 Task: Look for space in Wolcott, United States from 10th July, 2023 to 15th July, 2023 for 7 adults in price range Rs.10000 to Rs.15000. Place can be entire place or shared room with 4 bedrooms having 7 beds and 4 bathrooms. Property type can be house, flat, guest house. Amenities needed are: wifi, TV, free parkinig on premises, gym, breakfast. Booking option can be shelf check-in. Required host language is English.
Action: Mouse moved to (413, 84)
Screenshot: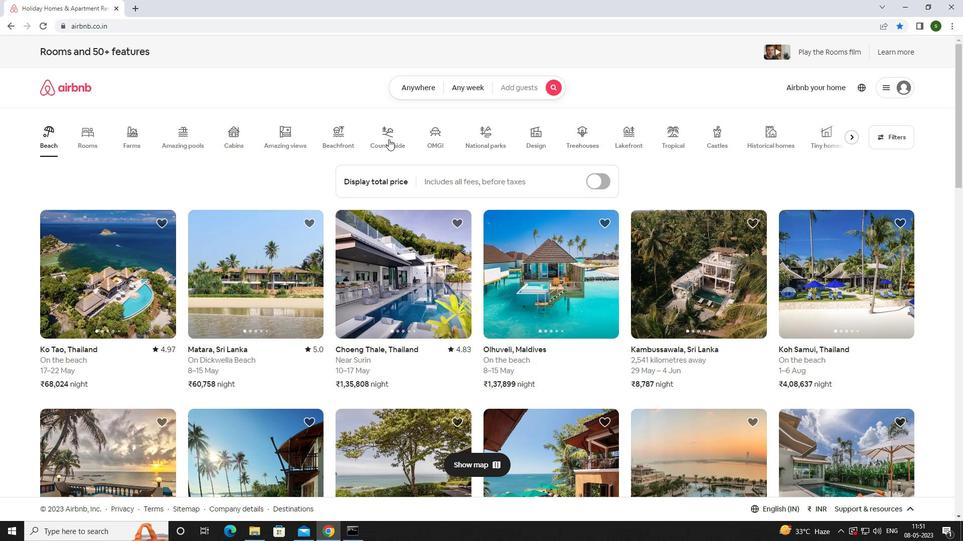 
Action: Mouse pressed left at (413, 84)
Screenshot: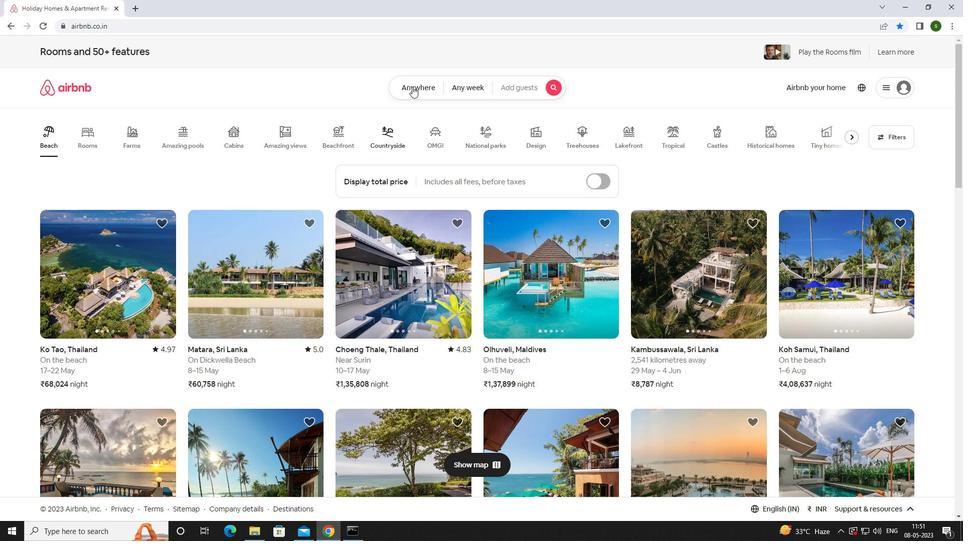 
Action: Mouse moved to (343, 126)
Screenshot: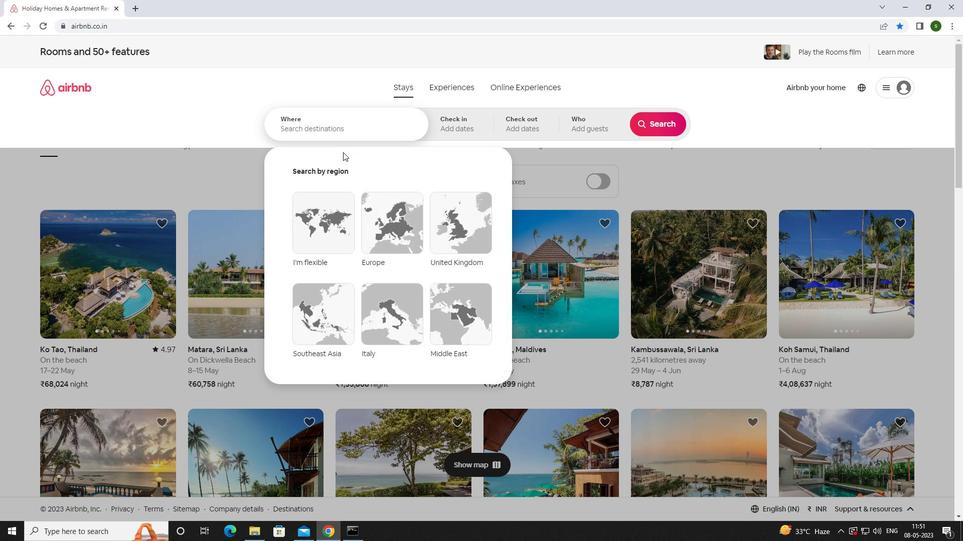 
Action: Mouse pressed left at (343, 126)
Screenshot: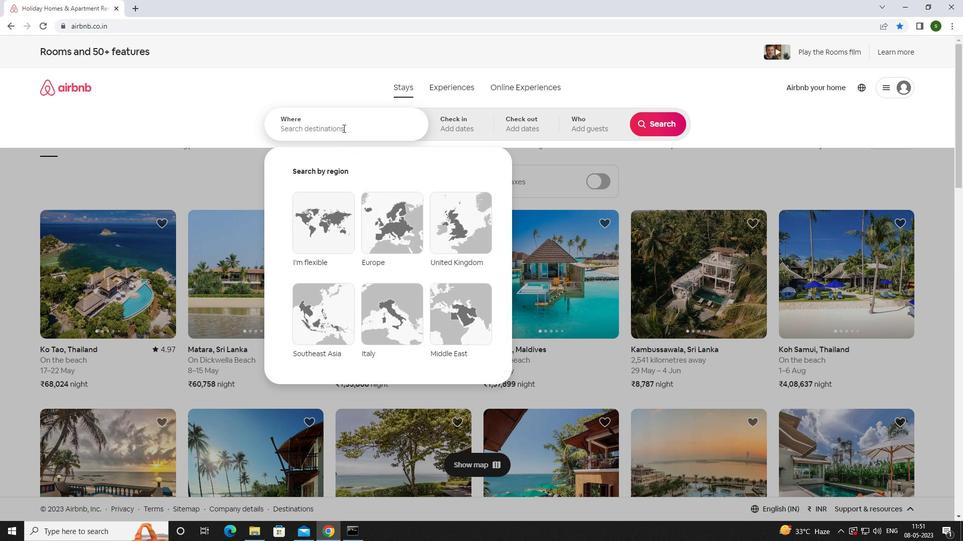 
Action: Mouse moved to (342, 126)
Screenshot: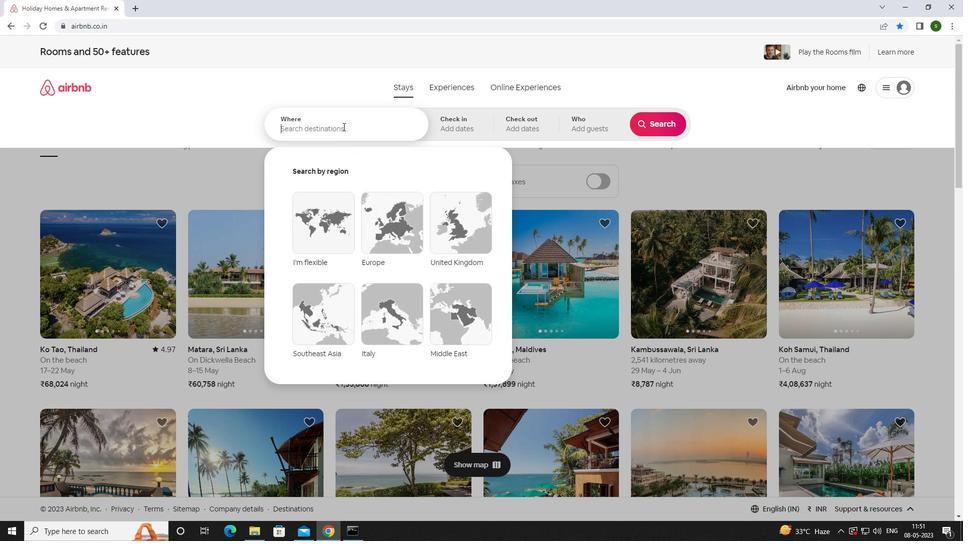
Action: Key pressed <Key.caps_lock>w<Key.caps_lock>olcott,<Key.space><Key.caps_lock>u<Key.caps_lock>nited<Key.space><Key.caps_lock>s<Key.caps_lock>tates<Key.enter>
Screenshot: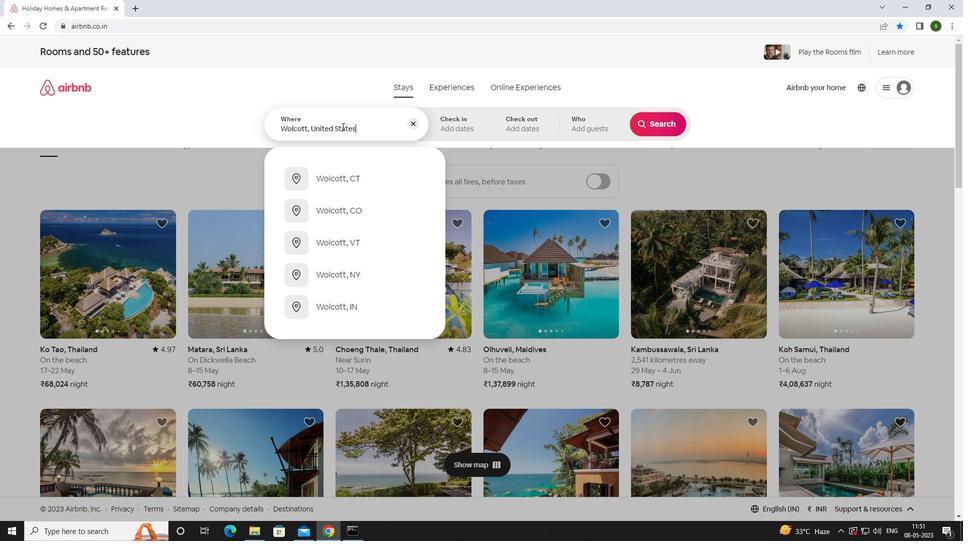 
Action: Mouse moved to (659, 203)
Screenshot: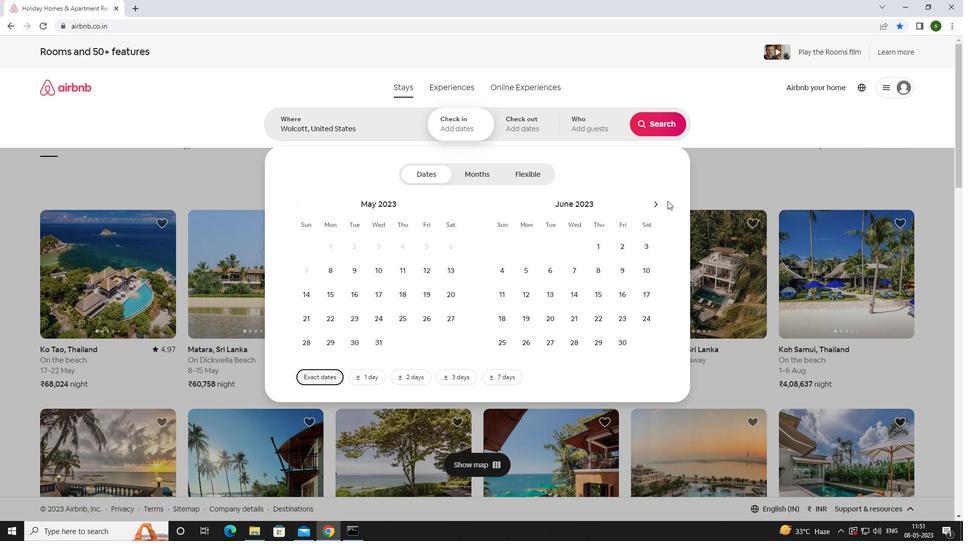 
Action: Mouse pressed left at (659, 203)
Screenshot: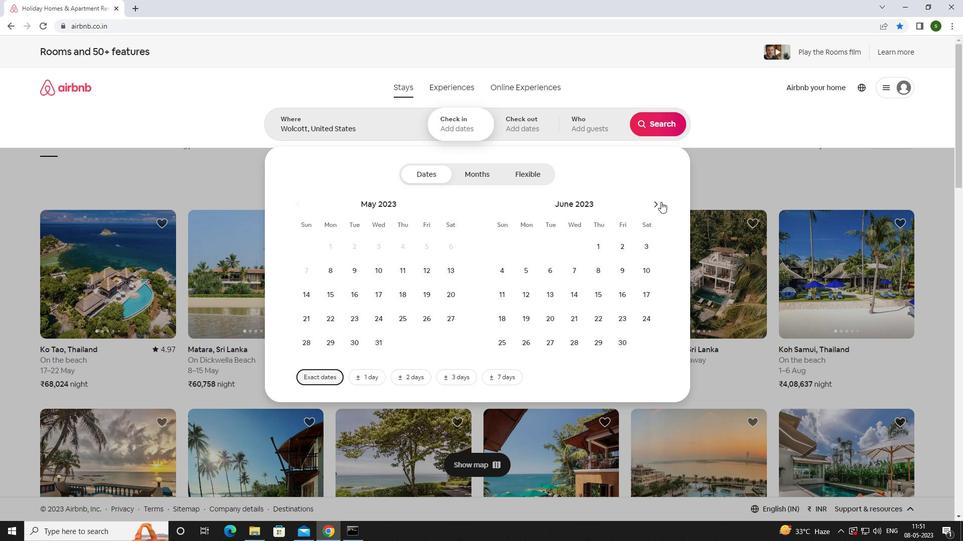 
Action: Mouse moved to (533, 294)
Screenshot: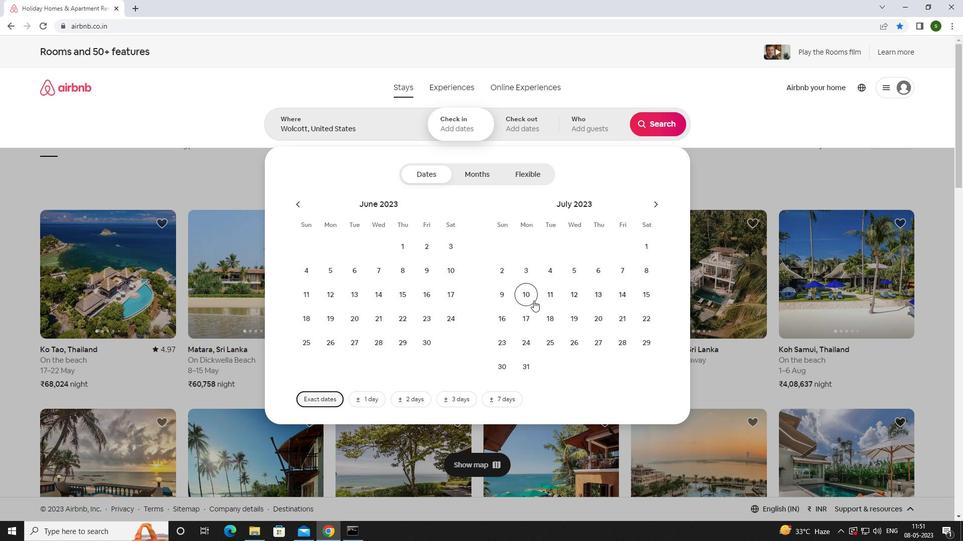 
Action: Mouse pressed left at (533, 294)
Screenshot: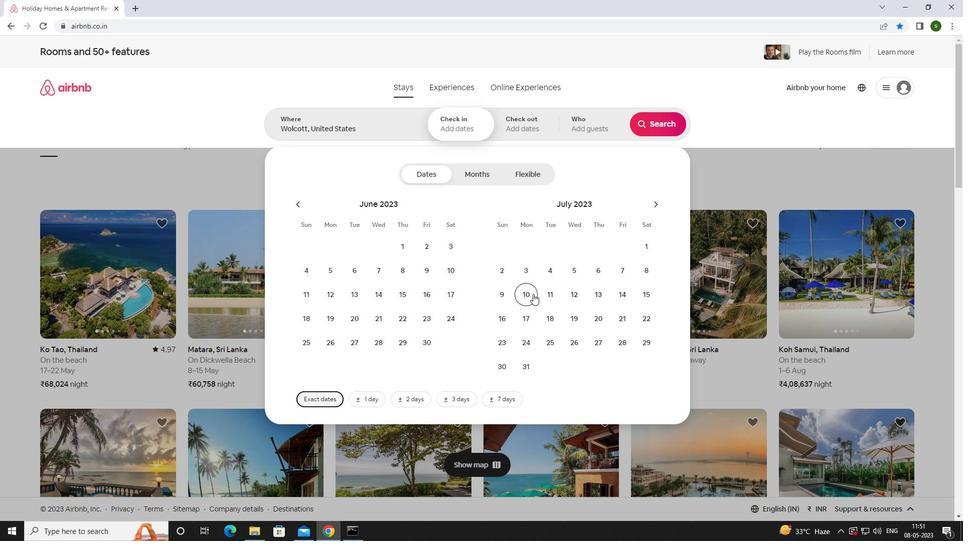 
Action: Mouse moved to (648, 296)
Screenshot: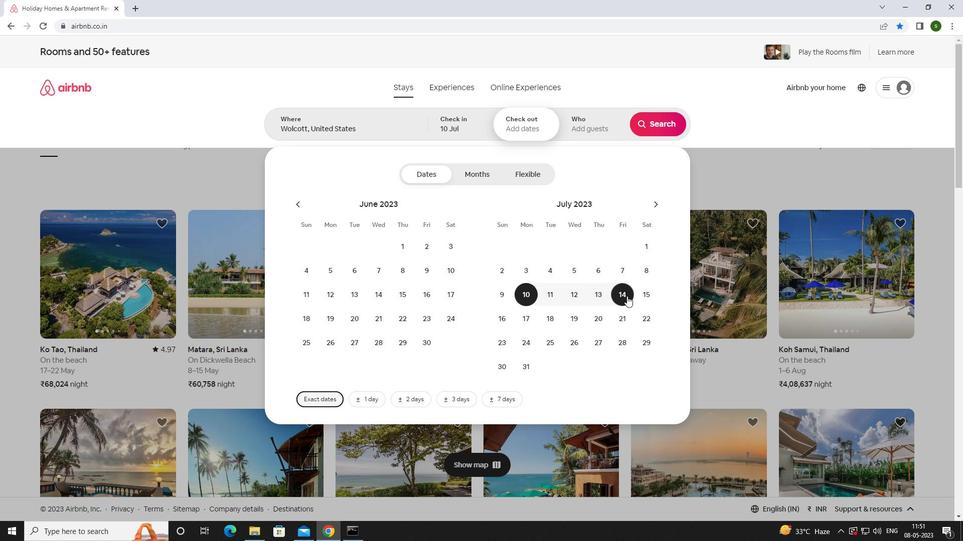 
Action: Mouse pressed left at (648, 296)
Screenshot: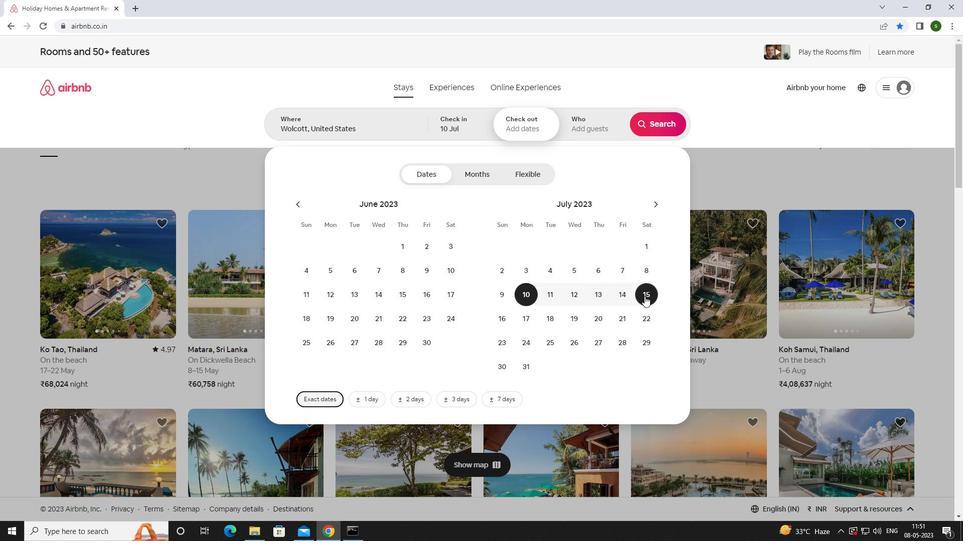 
Action: Mouse moved to (601, 131)
Screenshot: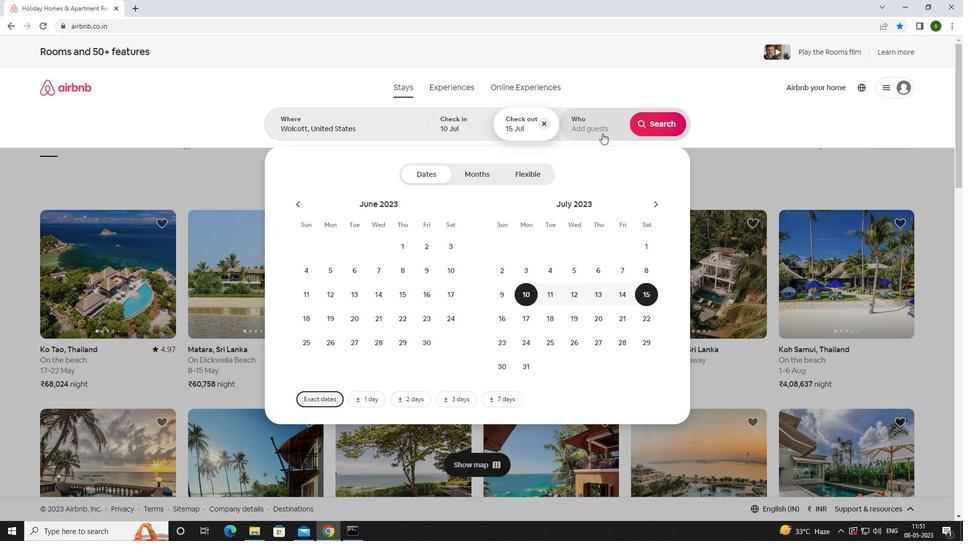 
Action: Mouse pressed left at (601, 131)
Screenshot: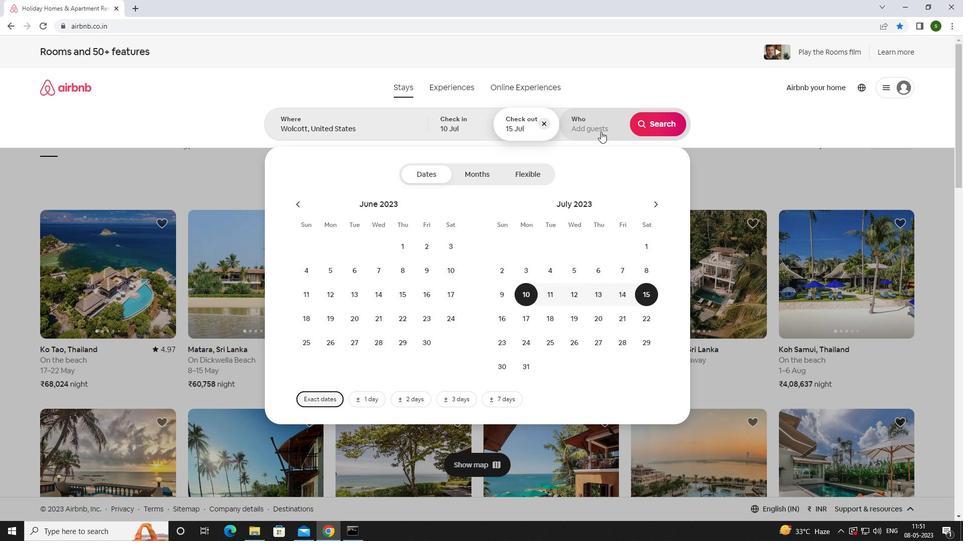 
Action: Mouse moved to (660, 176)
Screenshot: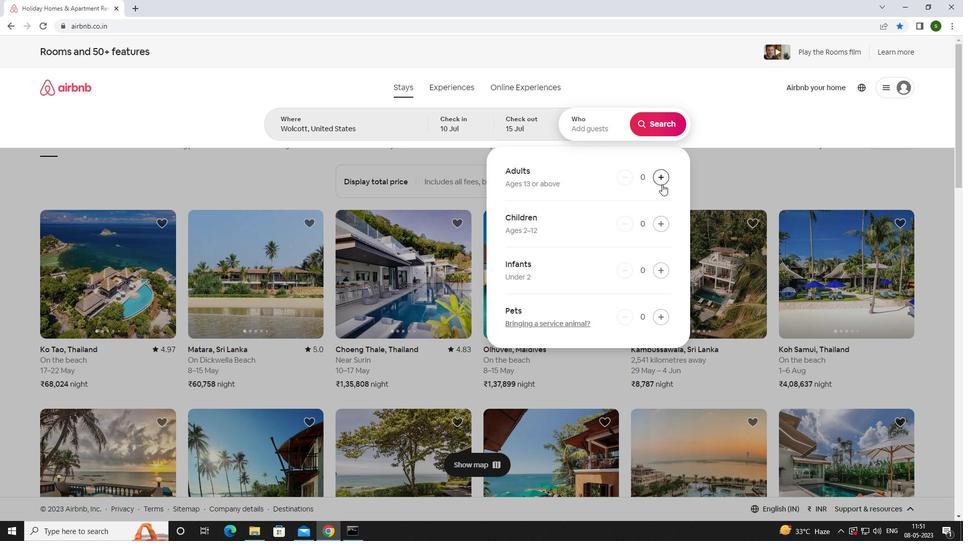 
Action: Mouse pressed left at (660, 176)
Screenshot: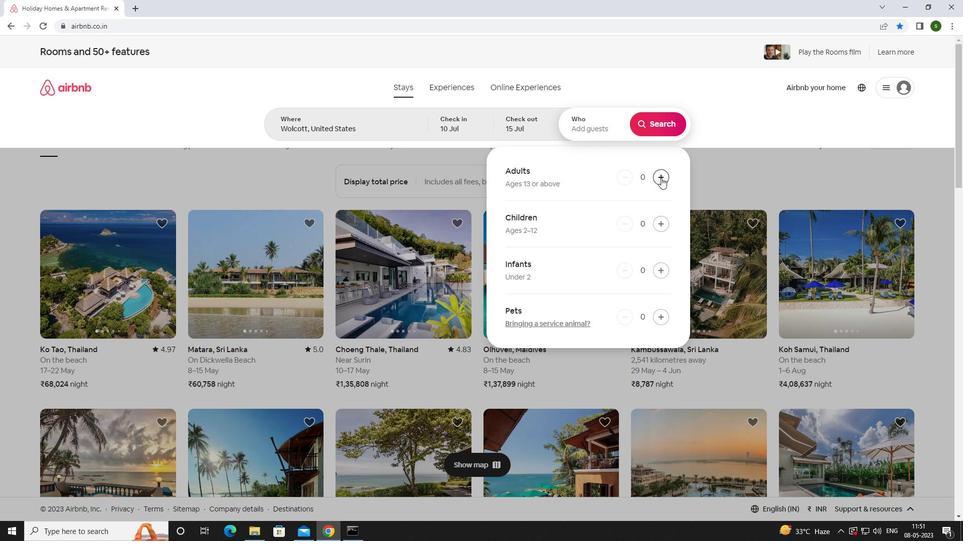 
Action: Mouse moved to (660, 175)
Screenshot: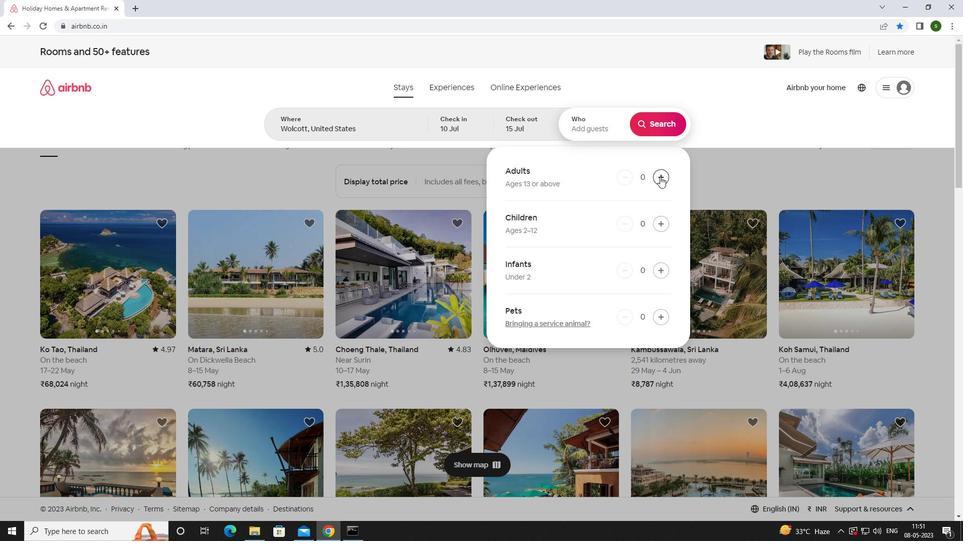 
Action: Mouse pressed left at (660, 175)
Screenshot: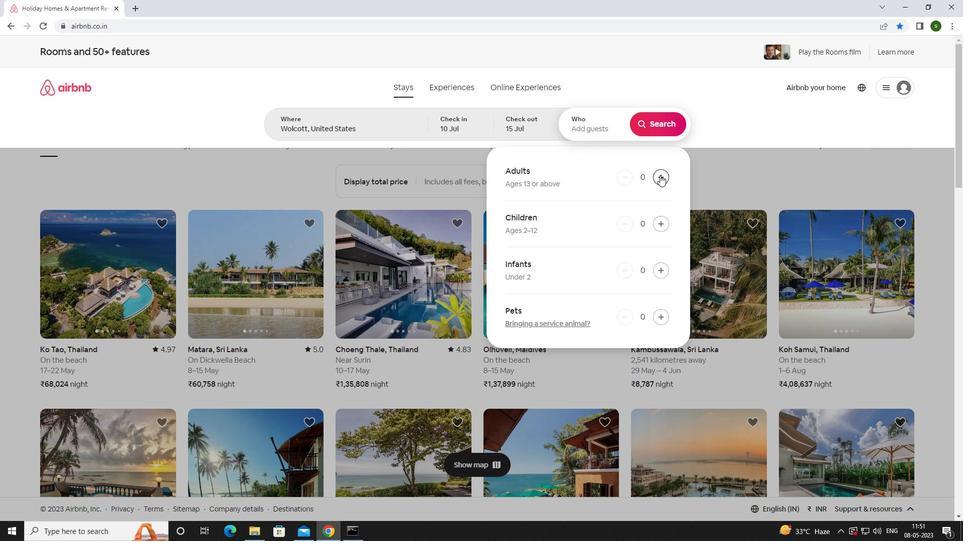 
Action: Mouse pressed left at (660, 175)
Screenshot: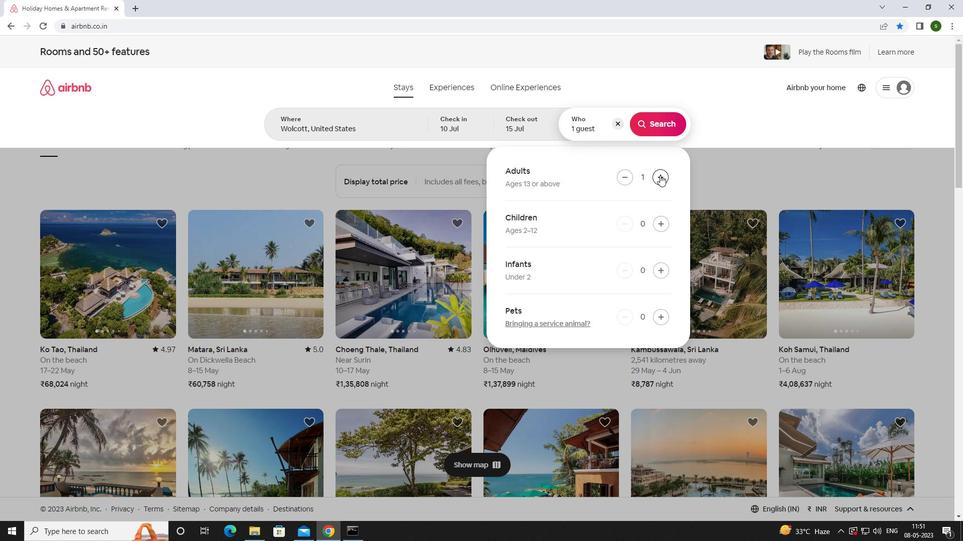 
Action: Mouse pressed left at (660, 175)
Screenshot: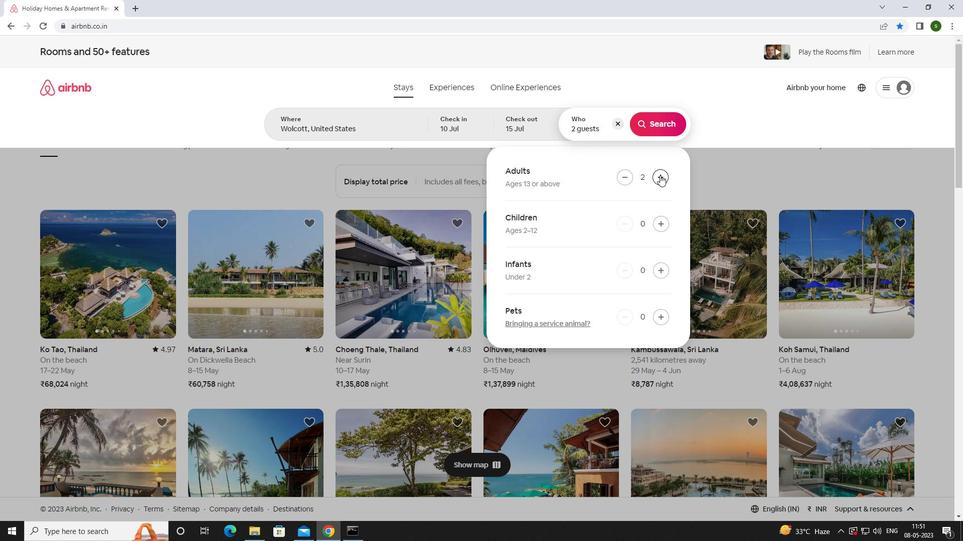 
Action: Mouse pressed left at (660, 175)
Screenshot: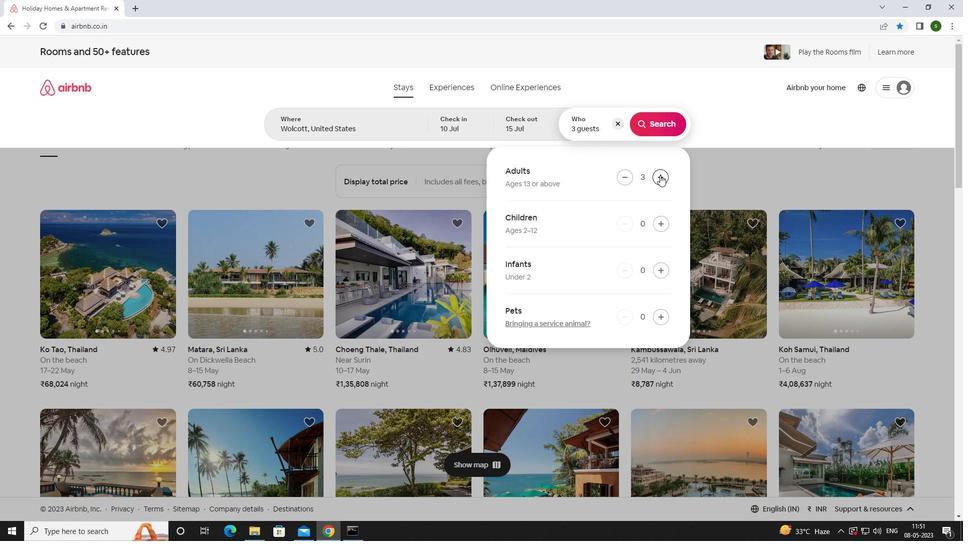 
Action: Mouse pressed left at (660, 175)
Screenshot: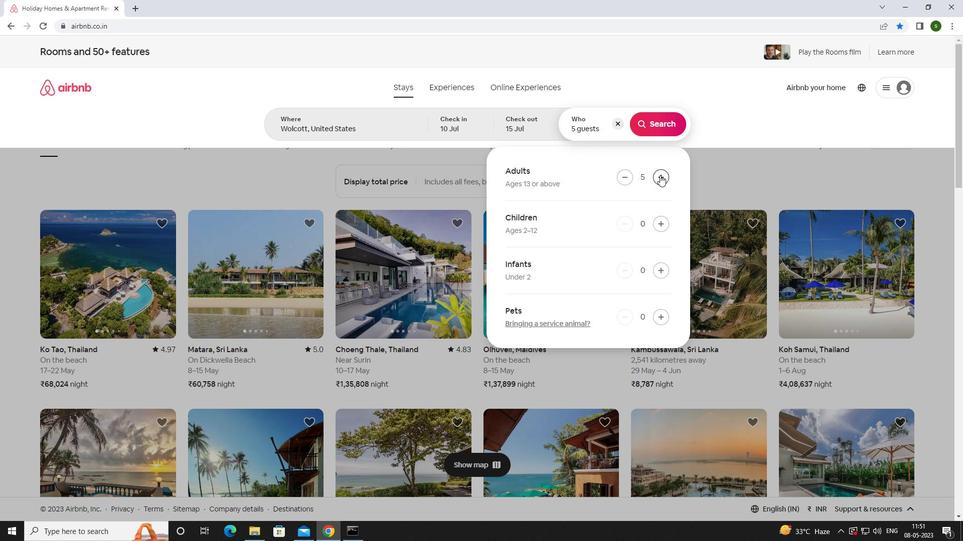 
Action: Mouse pressed left at (660, 175)
Screenshot: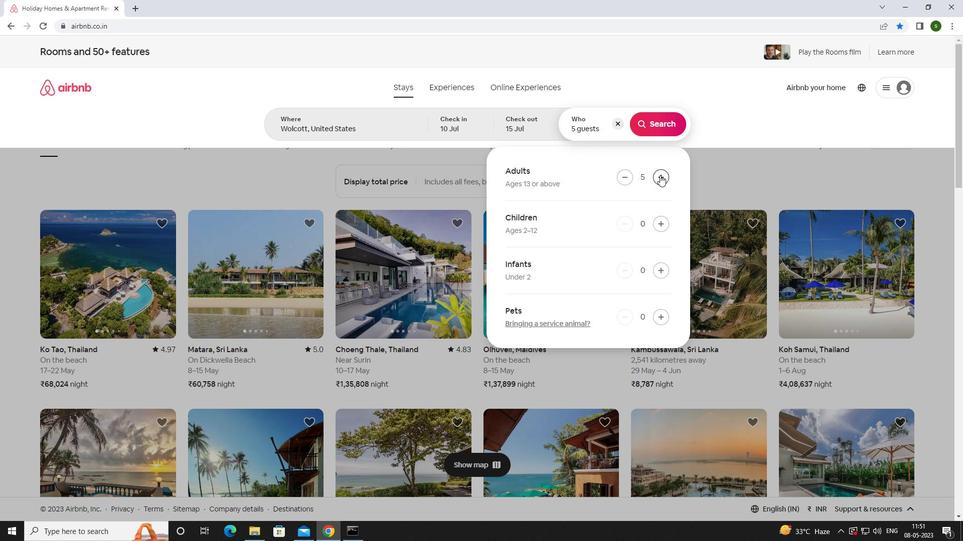 
Action: Mouse moved to (652, 124)
Screenshot: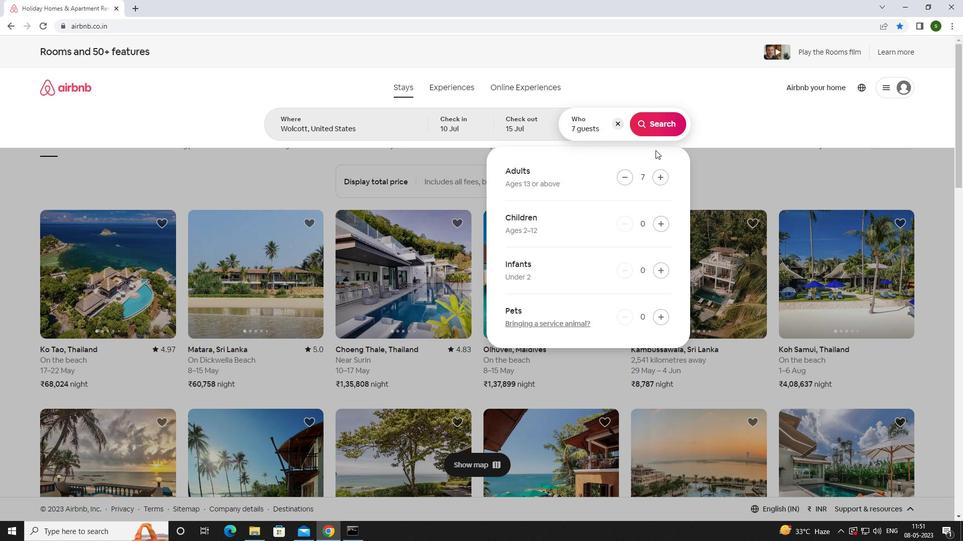 
Action: Mouse pressed left at (652, 124)
Screenshot: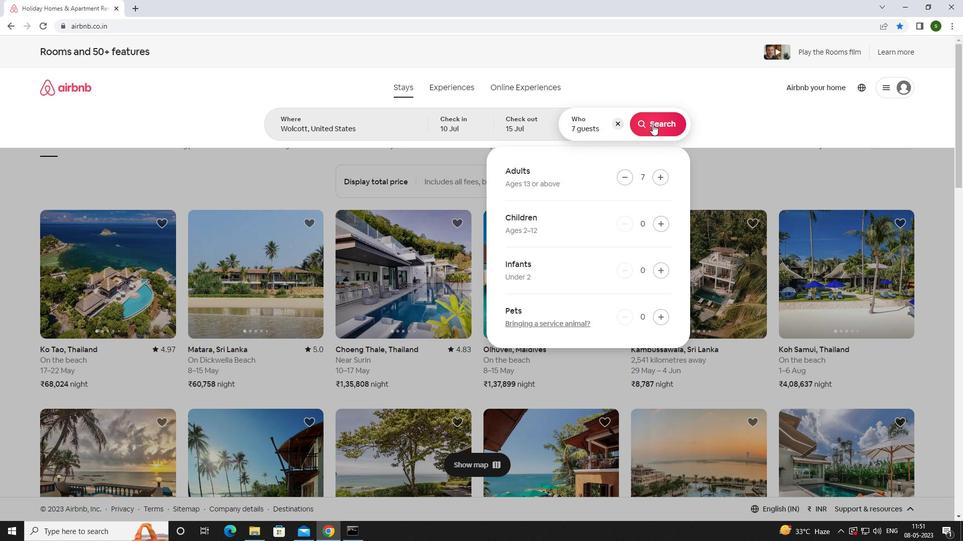 
Action: Mouse moved to (907, 102)
Screenshot: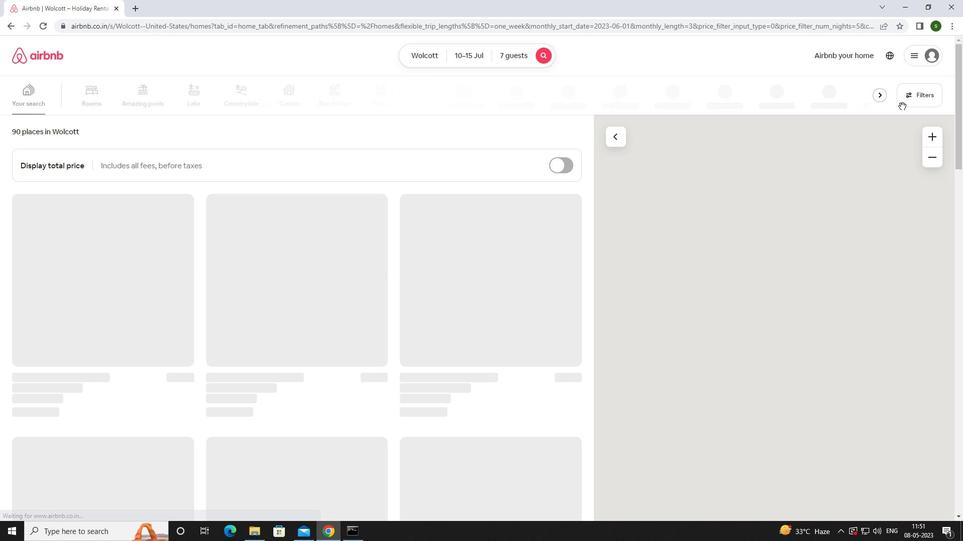 
Action: Mouse pressed left at (907, 102)
Screenshot: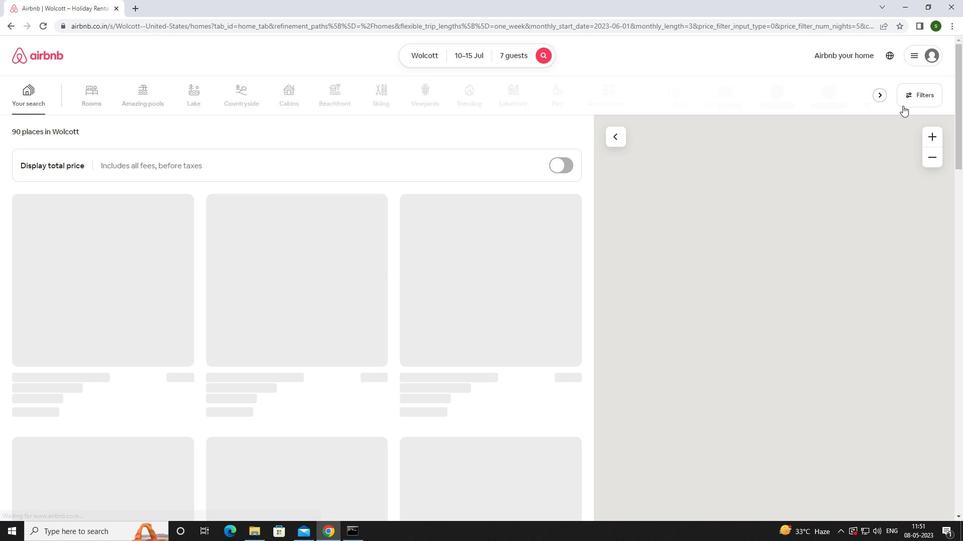 
Action: Mouse moved to (380, 329)
Screenshot: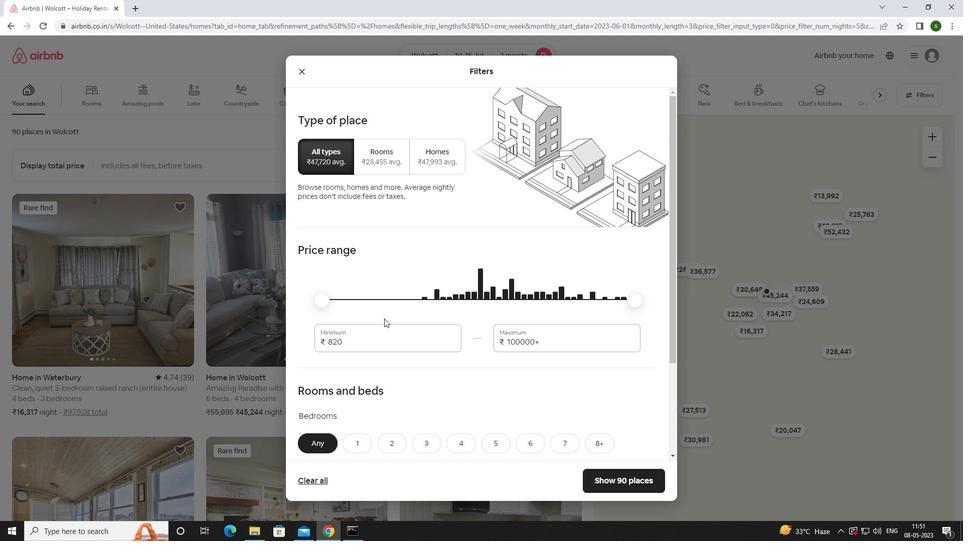 
Action: Mouse pressed left at (380, 329)
Screenshot: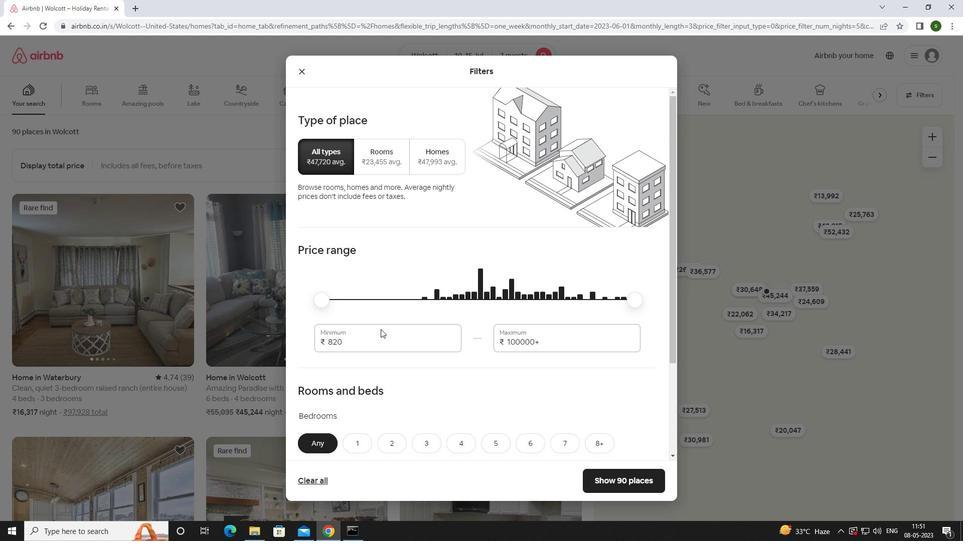 
Action: Key pressed <Key.backspace><Key.backspace><Key.backspace><Key.backspace><Key.backspace>10000
Screenshot: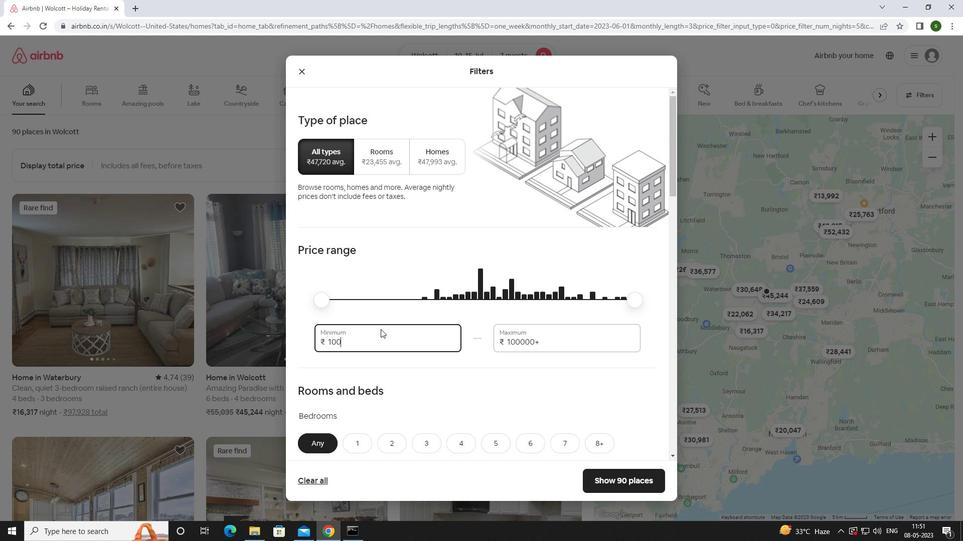 
Action: Mouse moved to (555, 335)
Screenshot: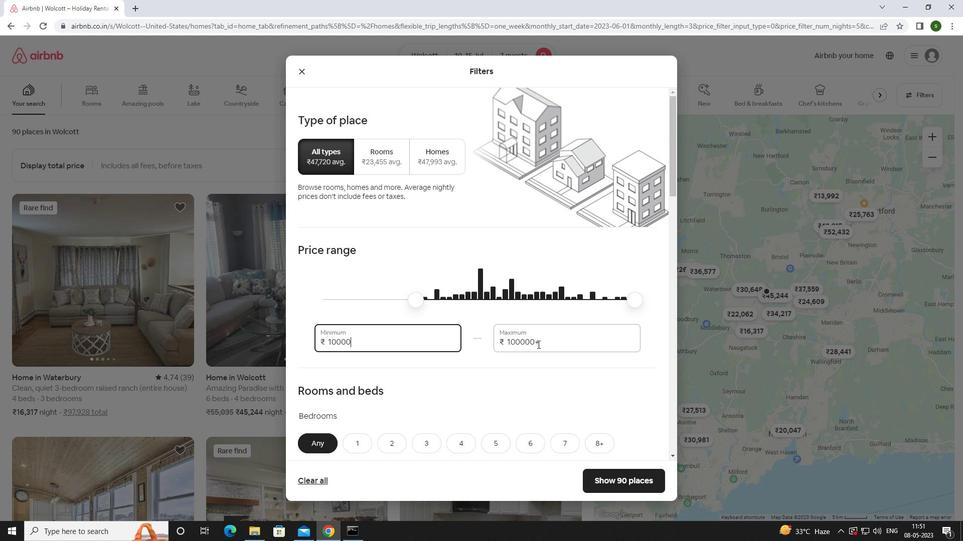 
Action: Mouse pressed left at (555, 335)
Screenshot: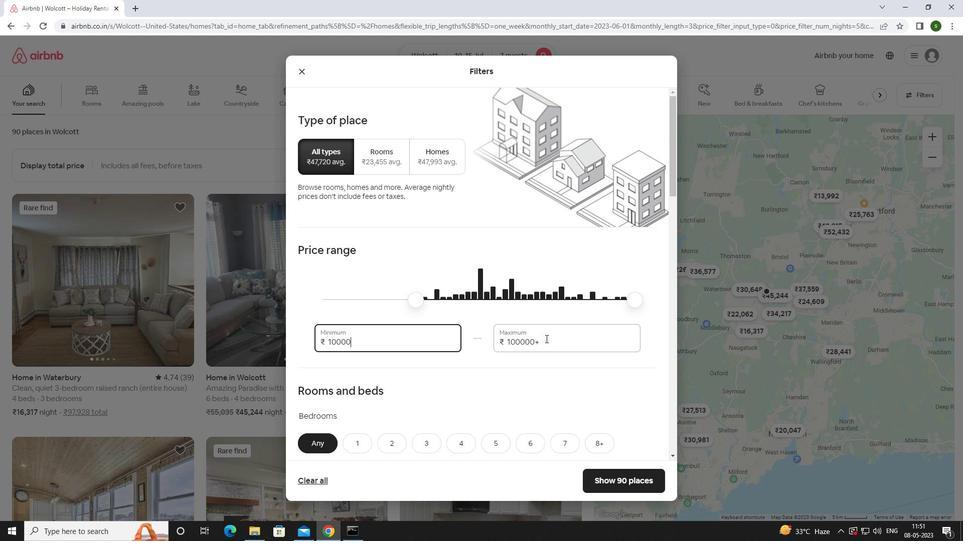 
Action: Mouse moved to (555, 335)
Screenshot: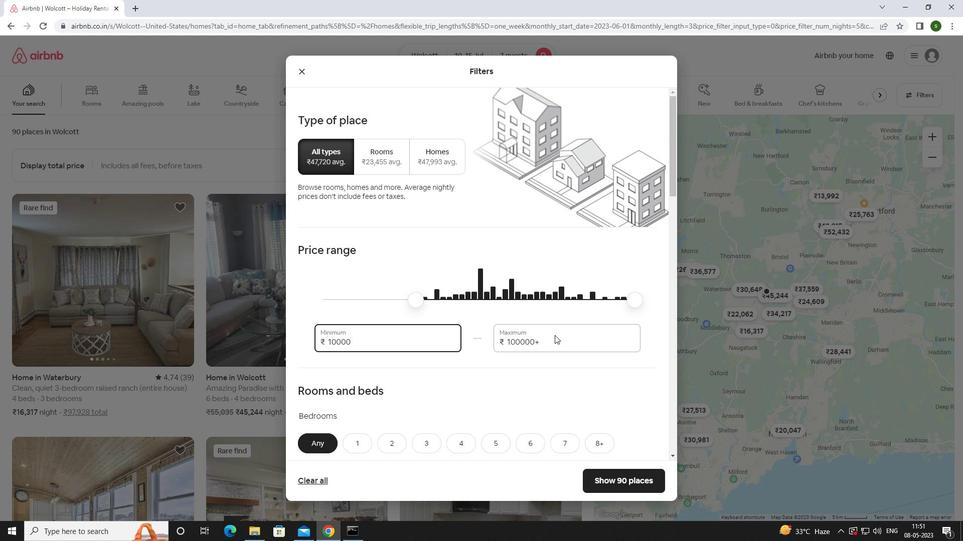 
Action: Key pressed <Key.backspace><Key.backspace><Key.backspace><Key.backspace><Key.backspace><Key.backspace><Key.backspace><Key.backspace><Key.backspace><Key.backspace>15000
Screenshot: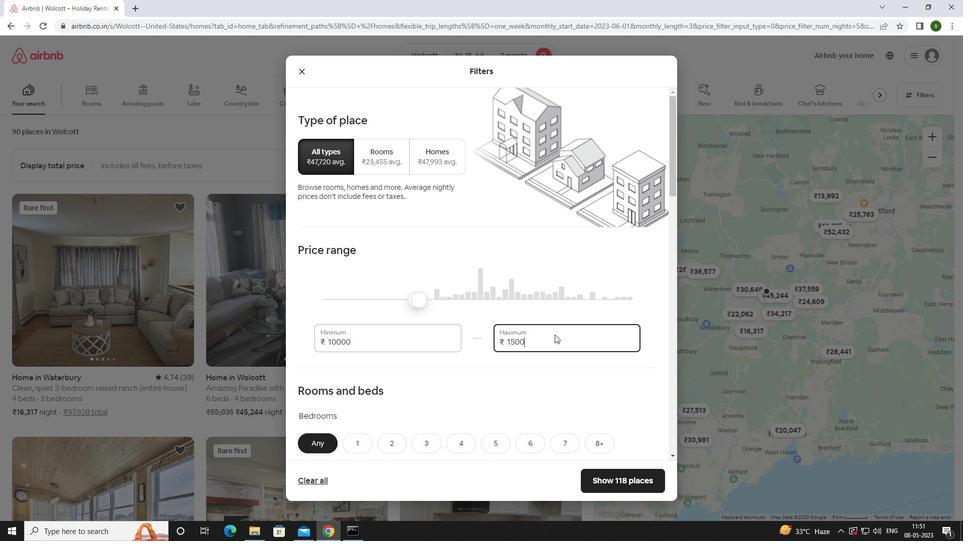
Action: Mouse moved to (482, 345)
Screenshot: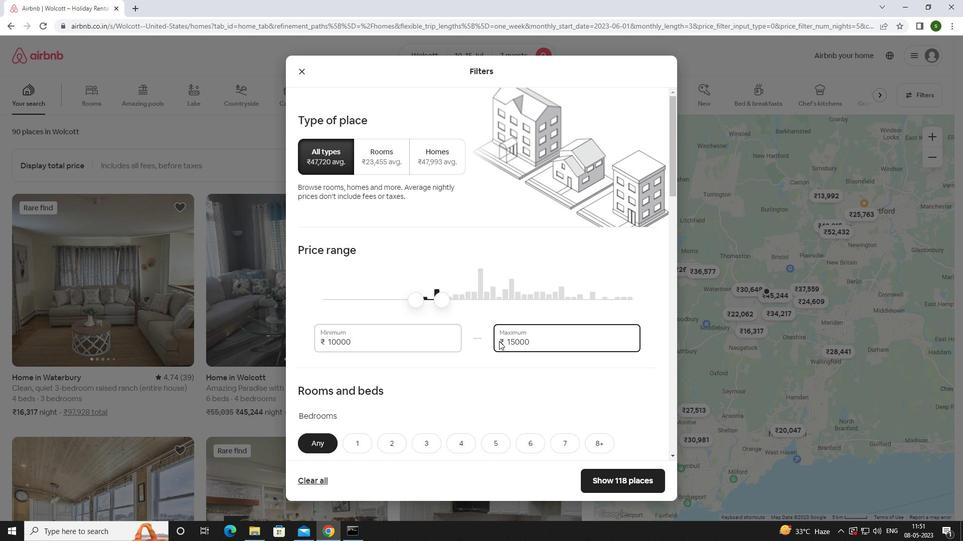 
Action: Mouse scrolled (482, 344) with delta (0, 0)
Screenshot: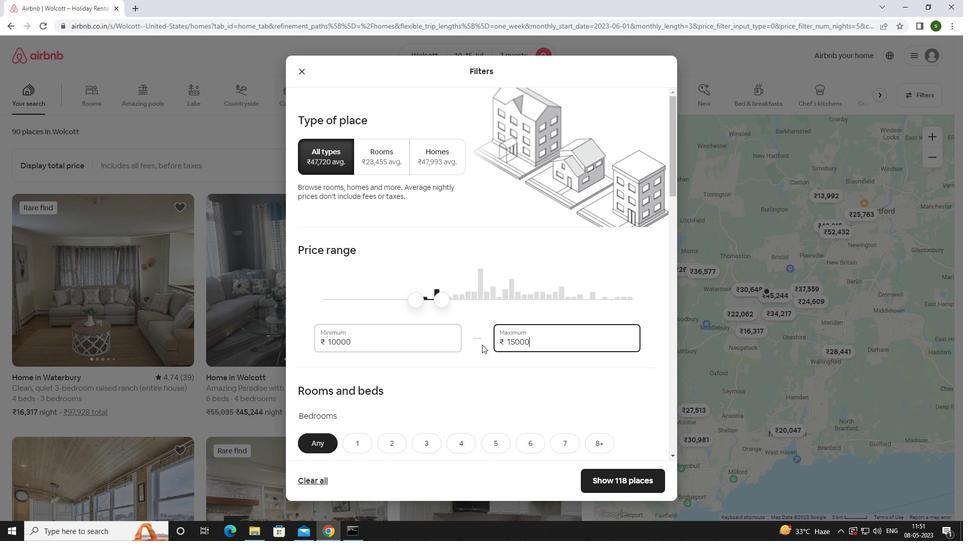 
Action: Mouse scrolled (482, 344) with delta (0, 0)
Screenshot: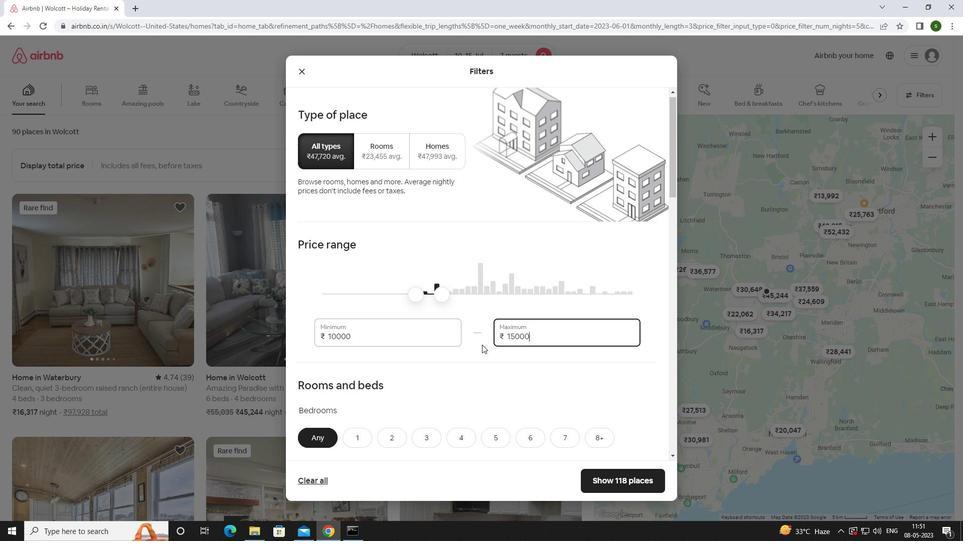 
Action: Mouse scrolled (482, 344) with delta (0, 0)
Screenshot: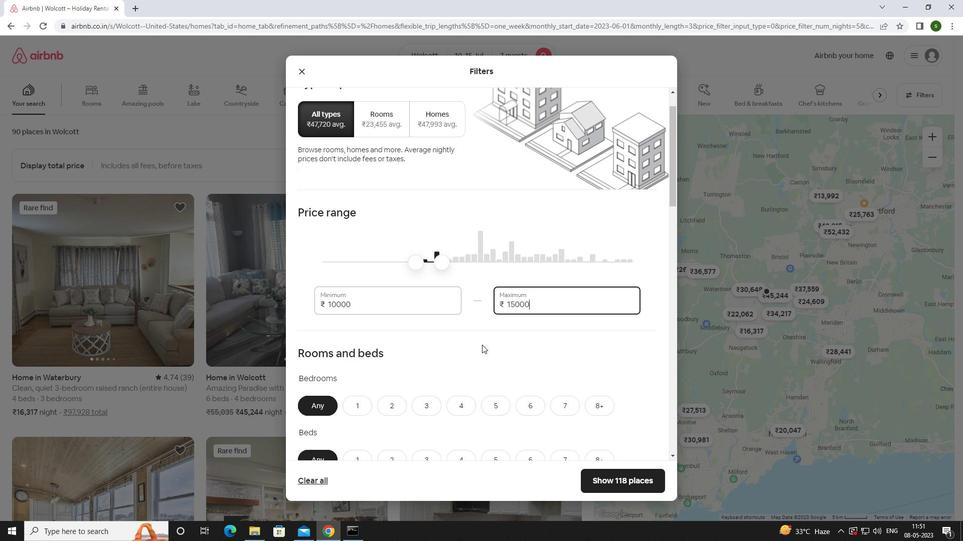 
Action: Mouse moved to (456, 285)
Screenshot: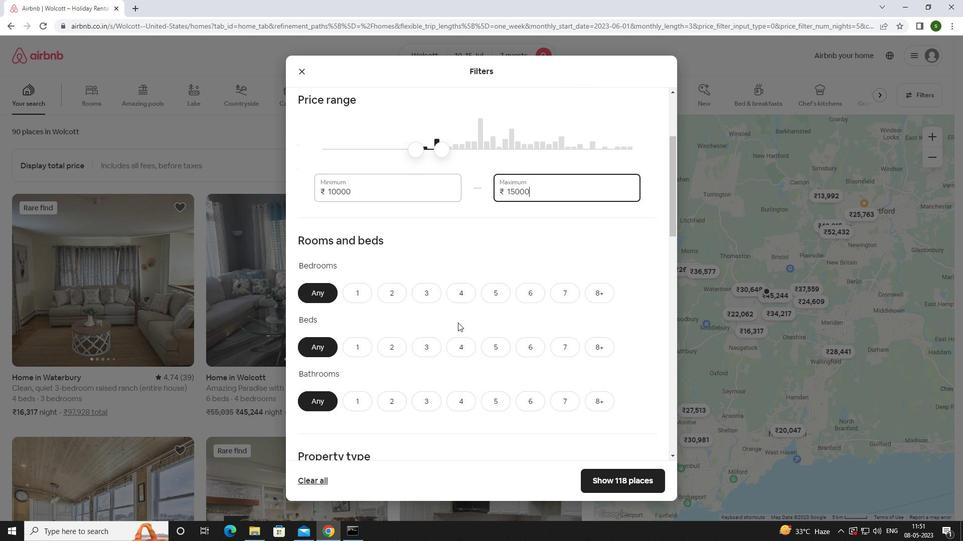 
Action: Mouse pressed left at (456, 285)
Screenshot: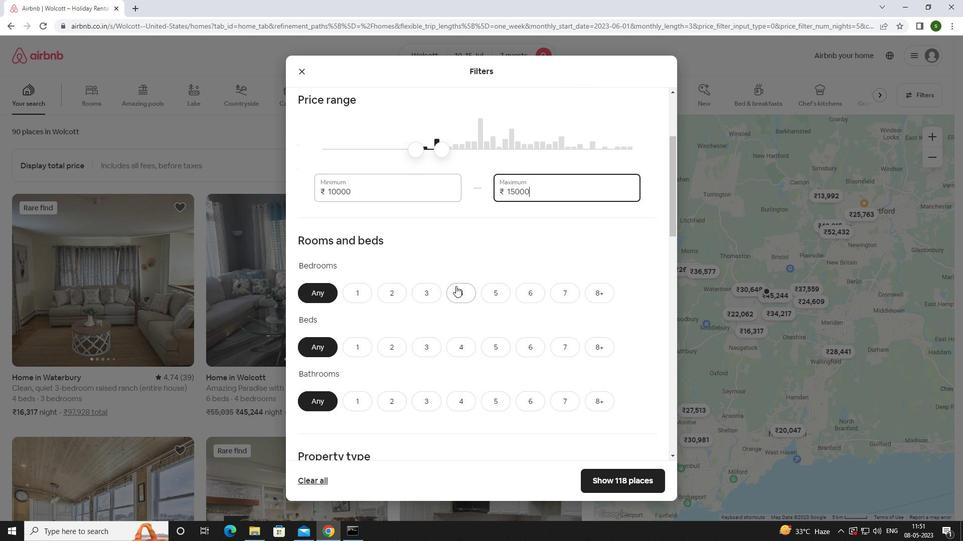 
Action: Mouse moved to (565, 346)
Screenshot: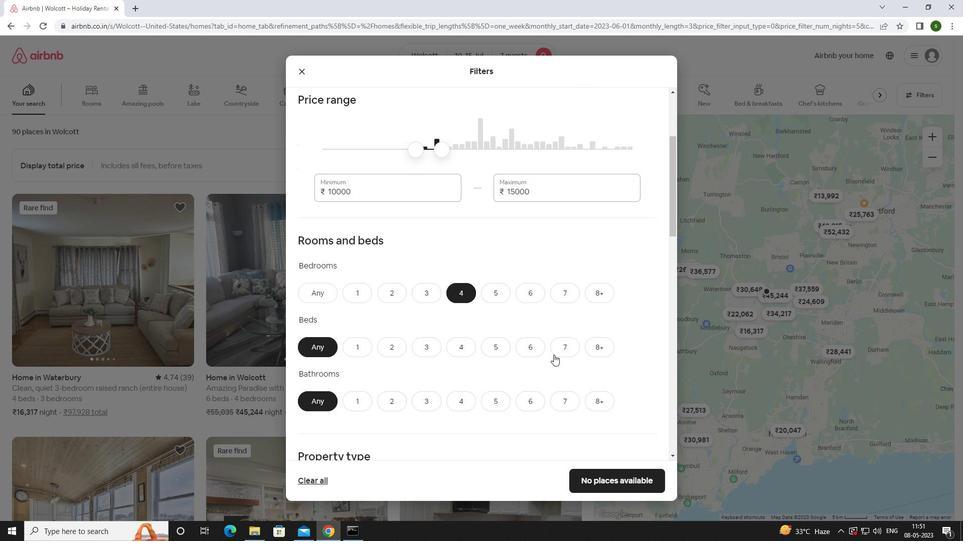 
Action: Mouse pressed left at (565, 346)
Screenshot: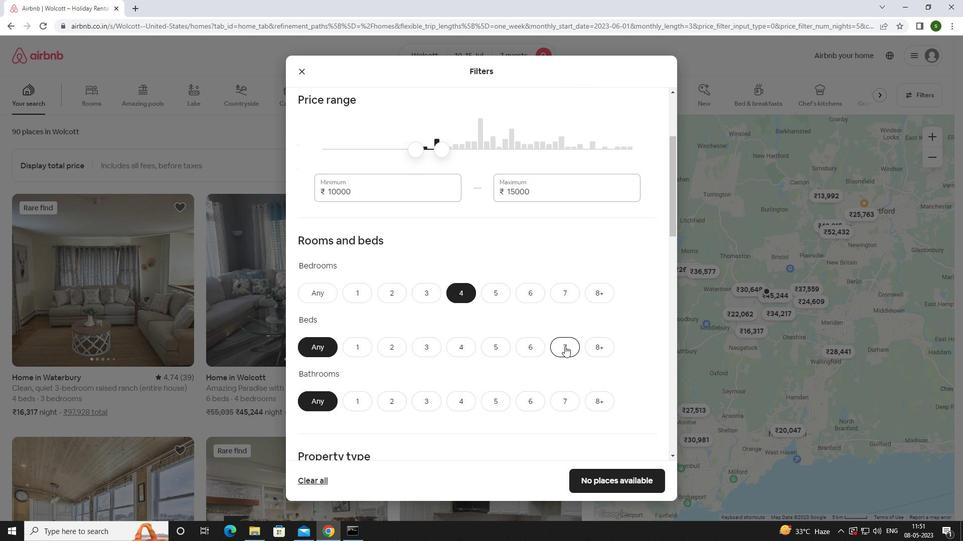 
Action: Mouse moved to (457, 400)
Screenshot: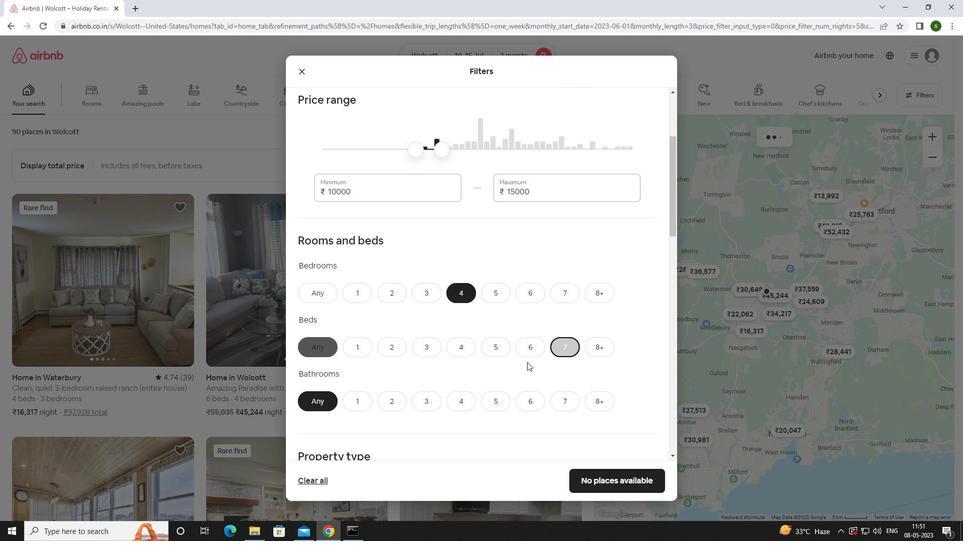 
Action: Mouse pressed left at (457, 400)
Screenshot: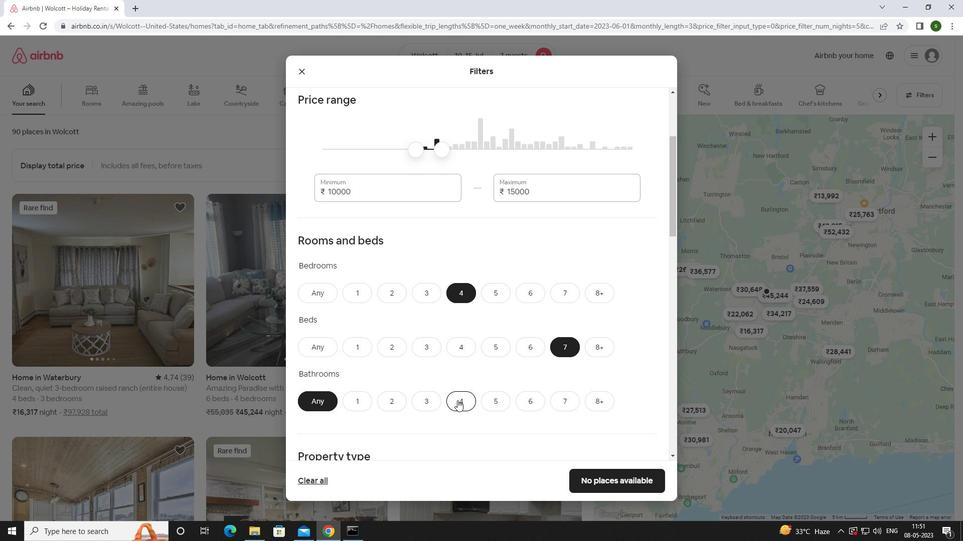 
Action: Mouse moved to (457, 400)
Screenshot: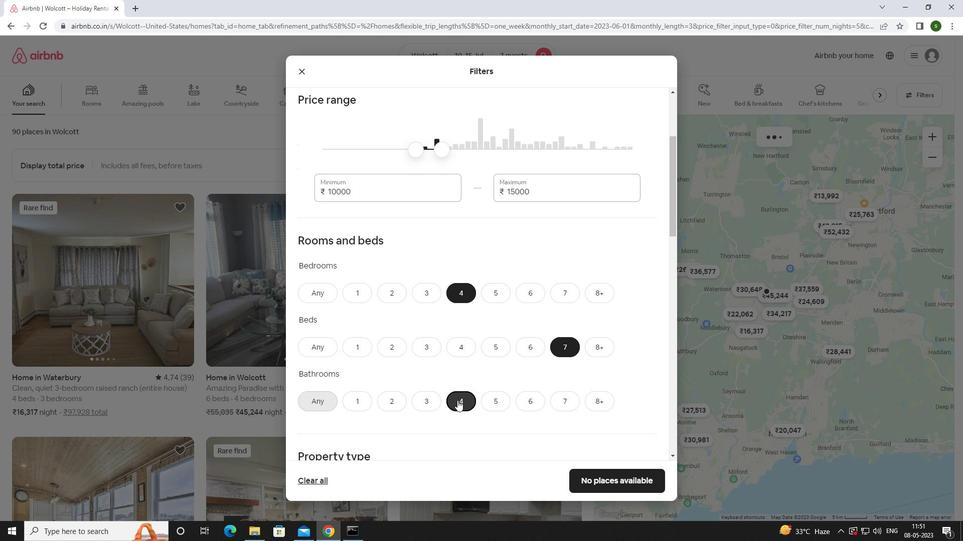
Action: Mouse scrolled (457, 400) with delta (0, 0)
Screenshot: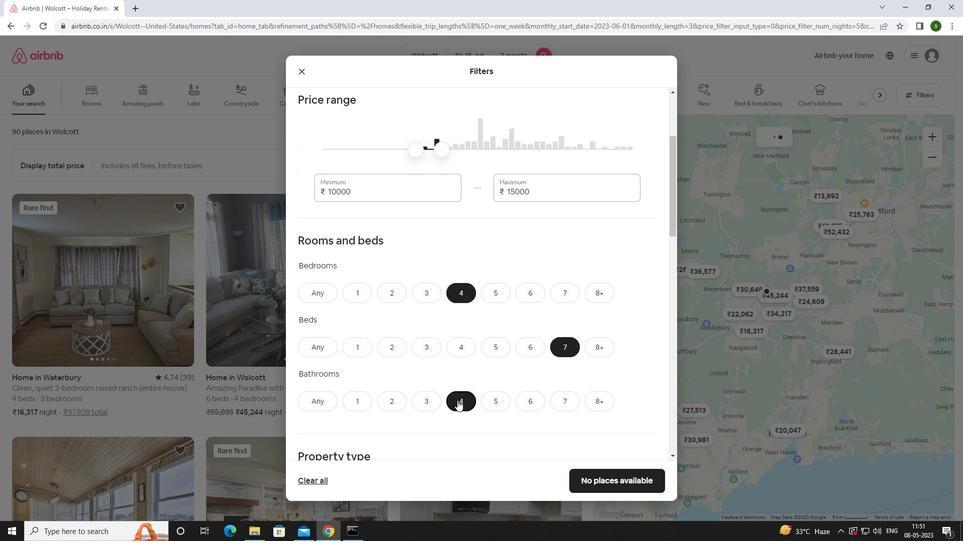 
Action: Mouse scrolled (457, 400) with delta (0, 0)
Screenshot: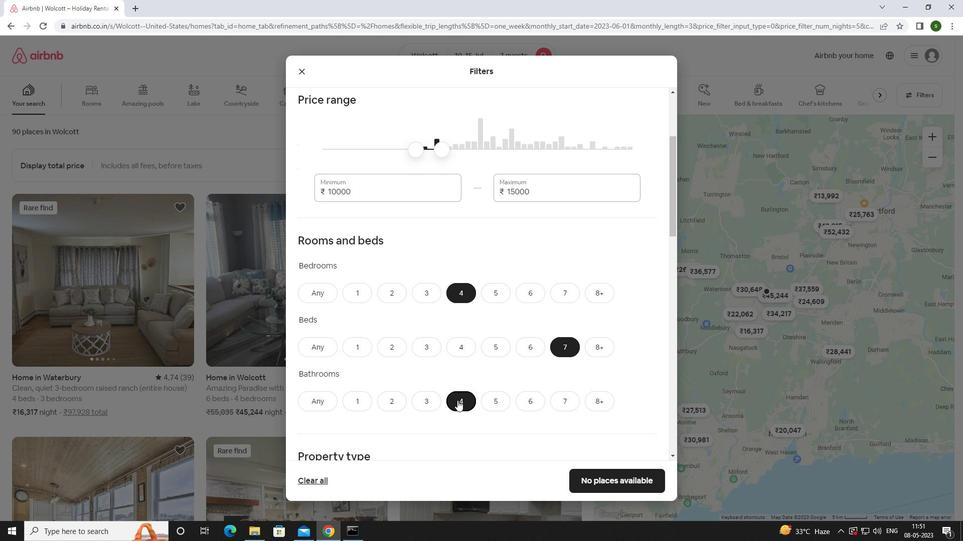 
Action: Mouse scrolled (457, 400) with delta (0, 0)
Screenshot: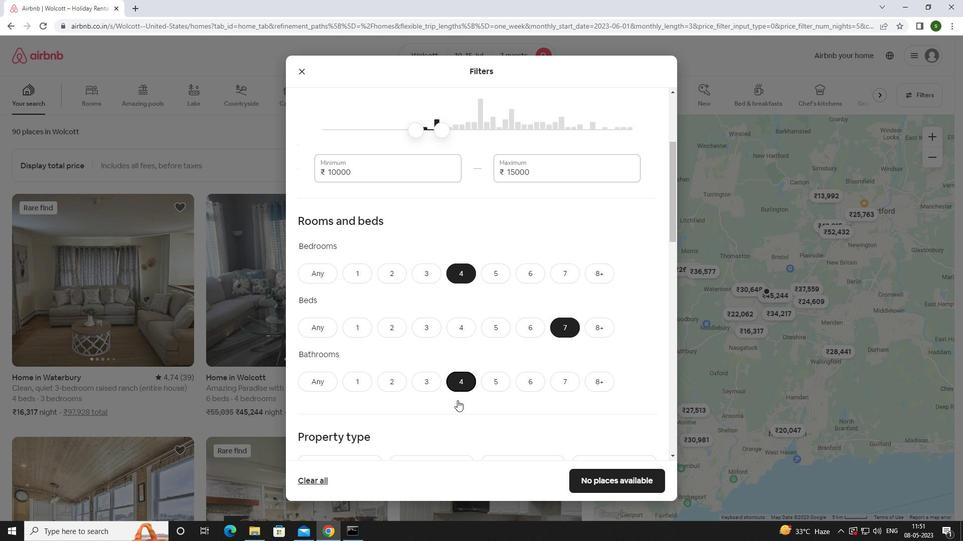 
Action: Mouse moved to (357, 357)
Screenshot: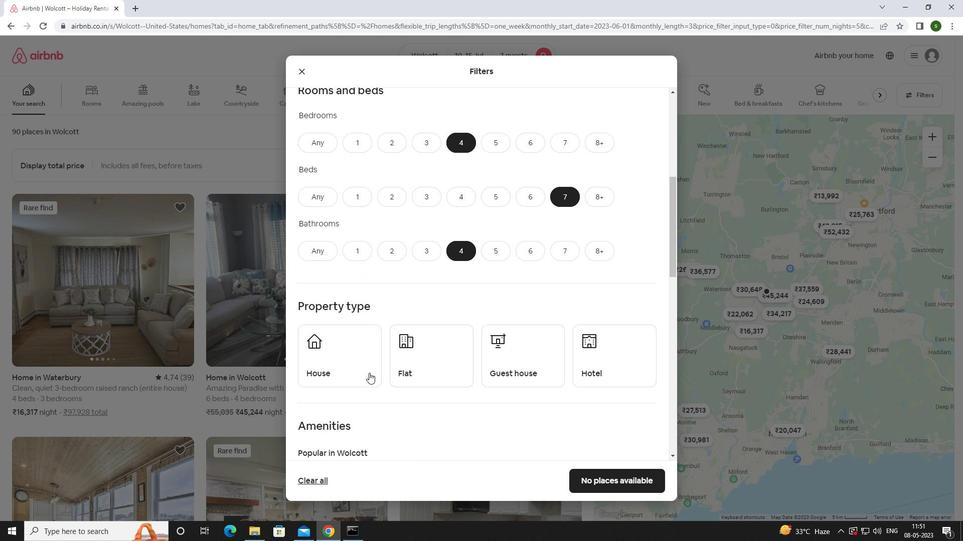 
Action: Mouse pressed left at (357, 357)
Screenshot: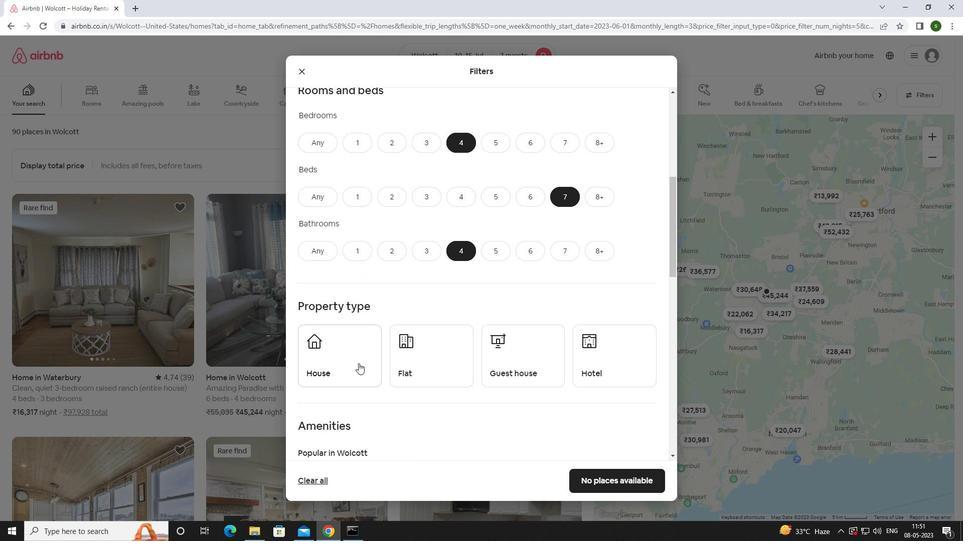 
Action: Mouse moved to (417, 357)
Screenshot: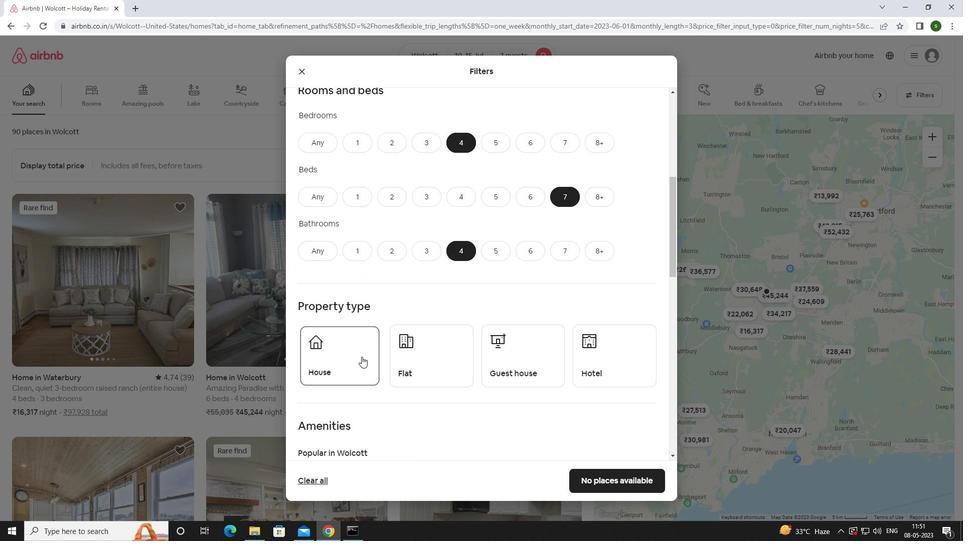 
Action: Mouse pressed left at (417, 357)
Screenshot: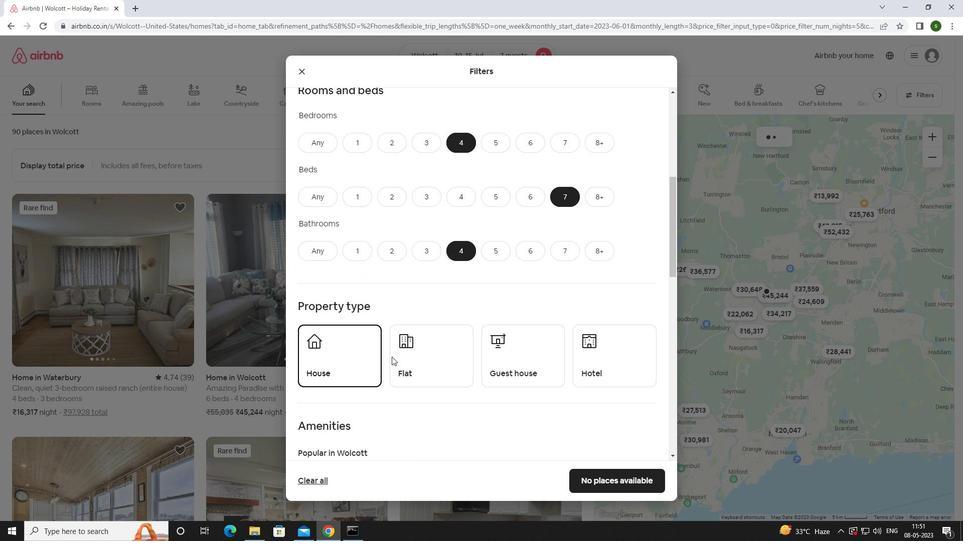 
Action: Mouse moved to (518, 355)
Screenshot: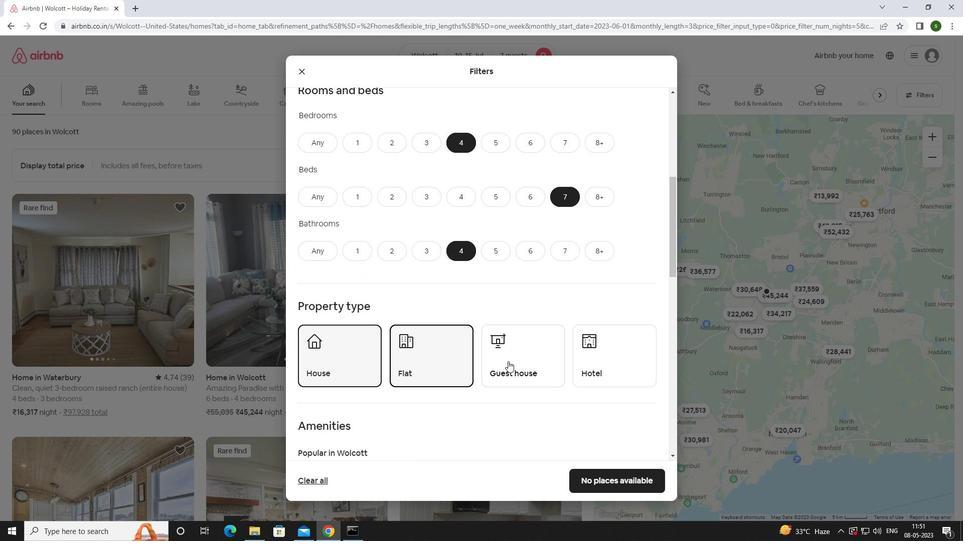 
Action: Mouse pressed left at (518, 355)
Screenshot: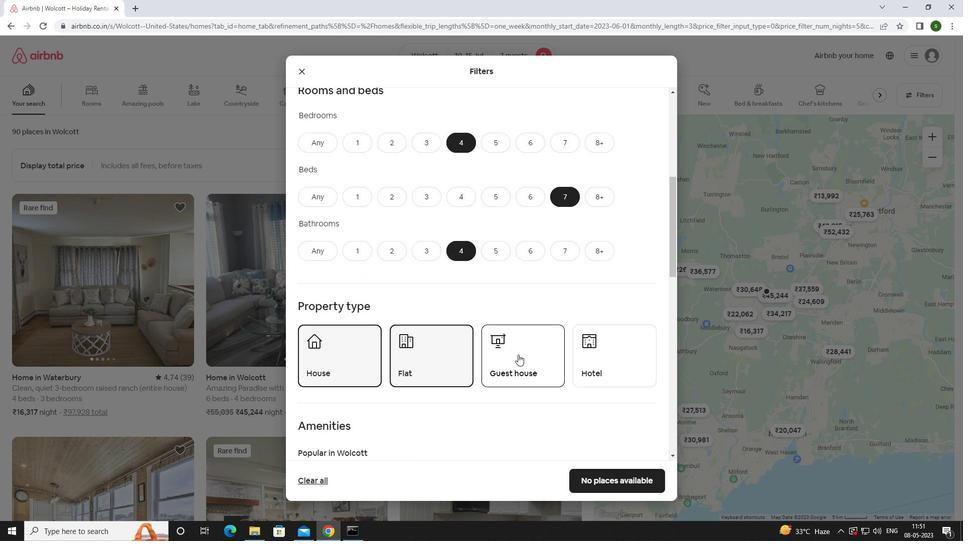 
Action: Mouse moved to (406, 305)
Screenshot: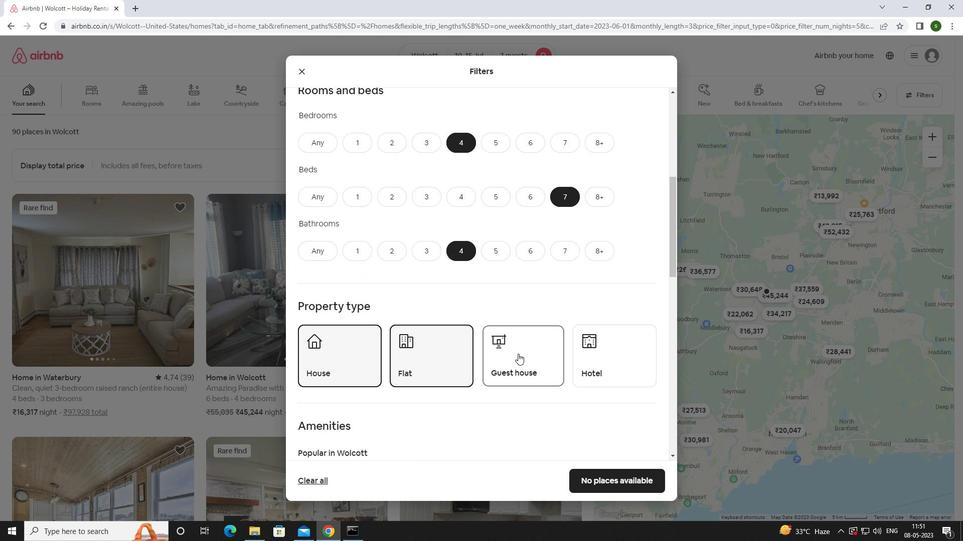 
Action: Mouse scrolled (406, 305) with delta (0, 0)
Screenshot: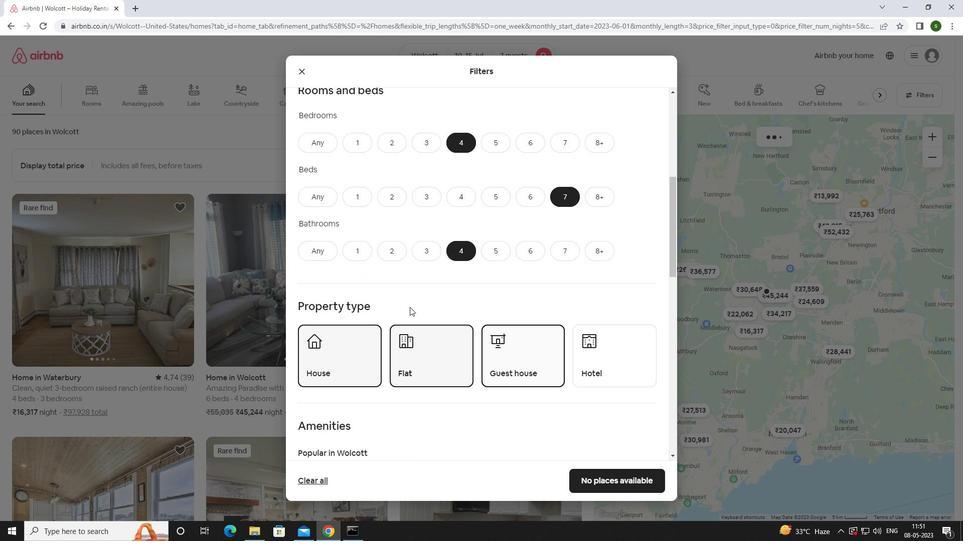 
Action: Mouse scrolled (406, 305) with delta (0, 0)
Screenshot: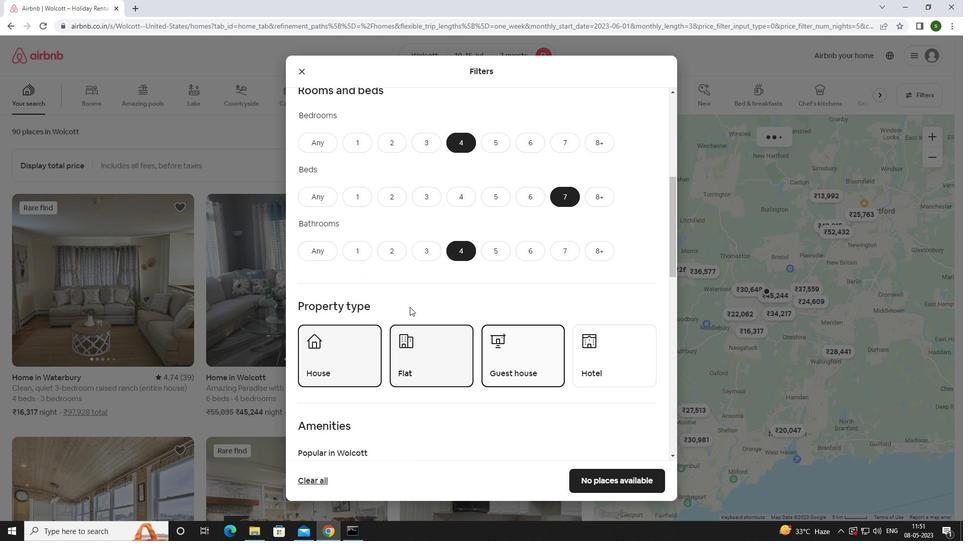 
Action: Mouse scrolled (406, 305) with delta (0, 0)
Screenshot: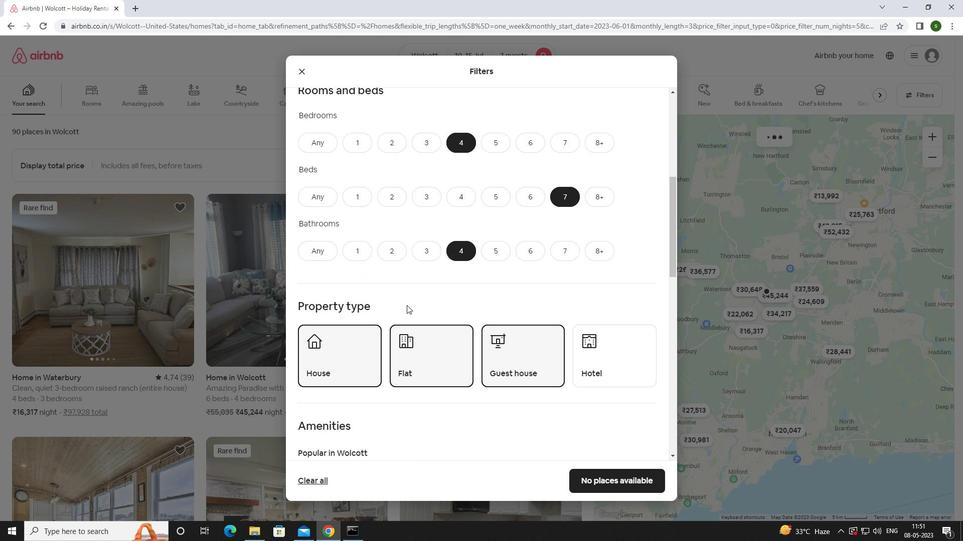 
Action: Mouse moved to (489, 328)
Screenshot: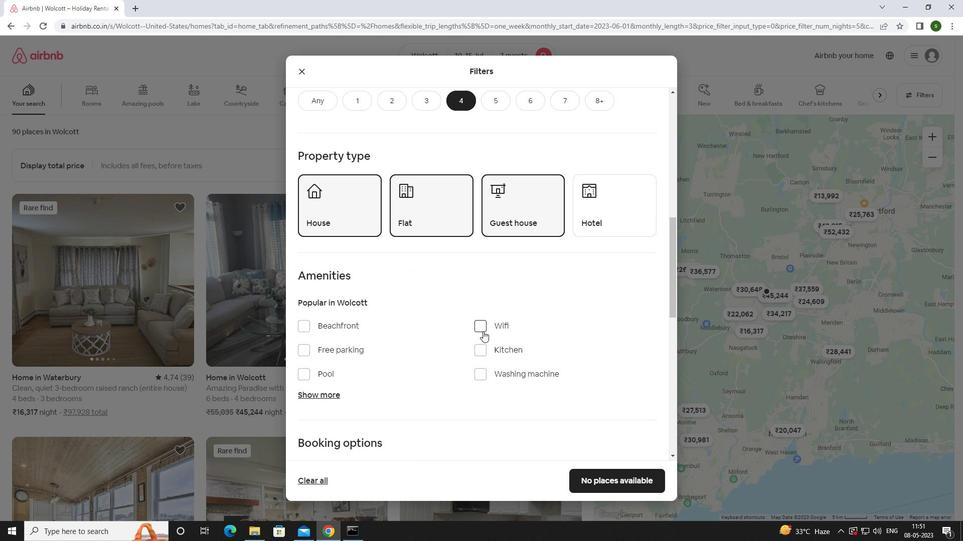 
Action: Mouse pressed left at (489, 328)
Screenshot: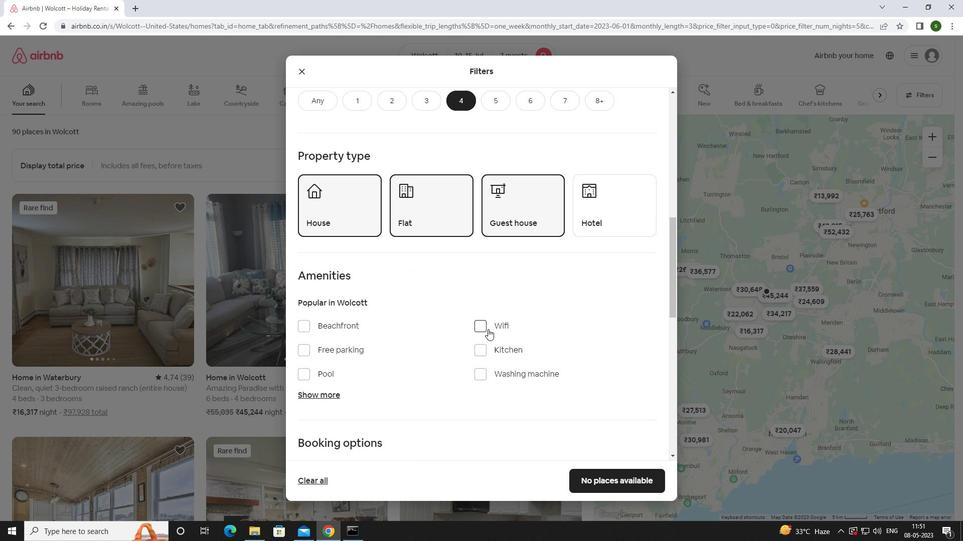 
Action: Mouse moved to (328, 348)
Screenshot: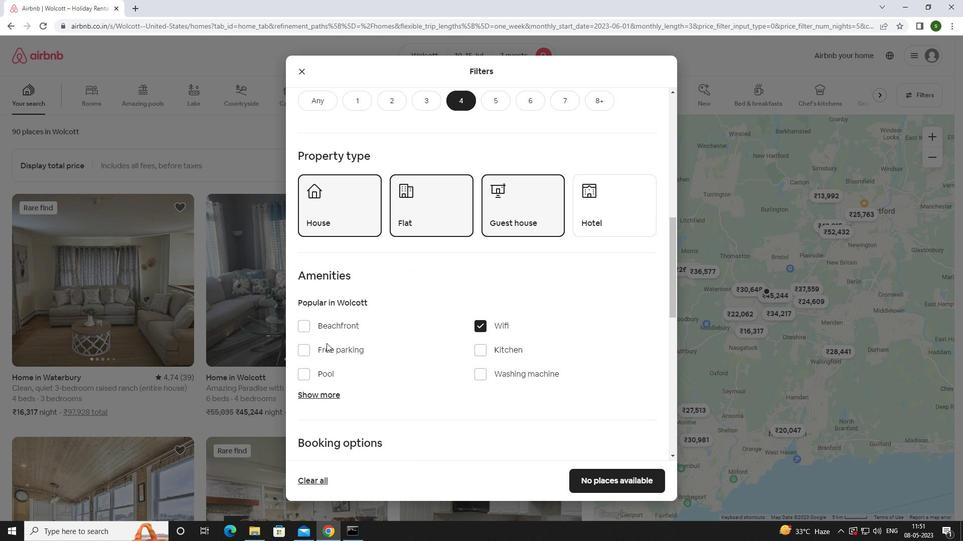 
Action: Mouse pressed left at (328, 348)
Screenshot: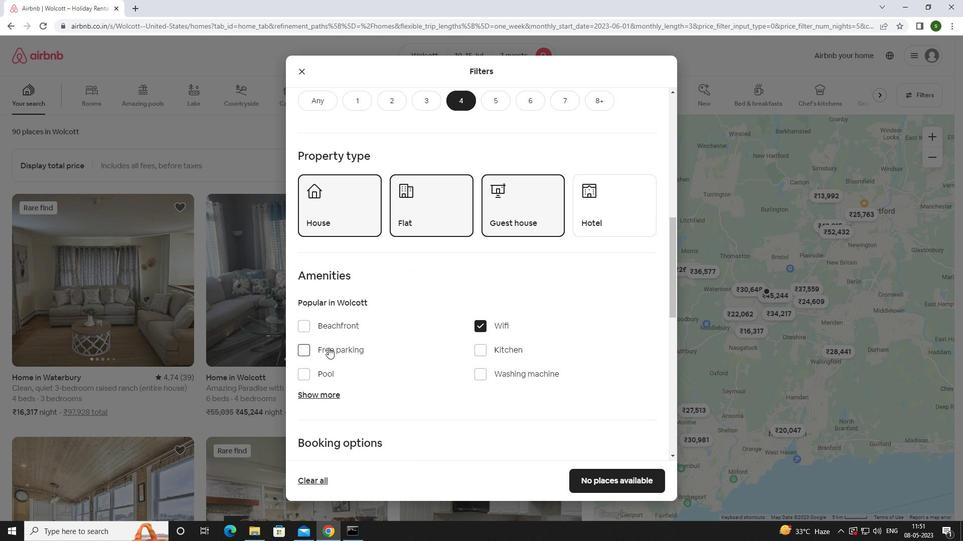 
Action: Mouse moved to (323, 393)
Screenshot: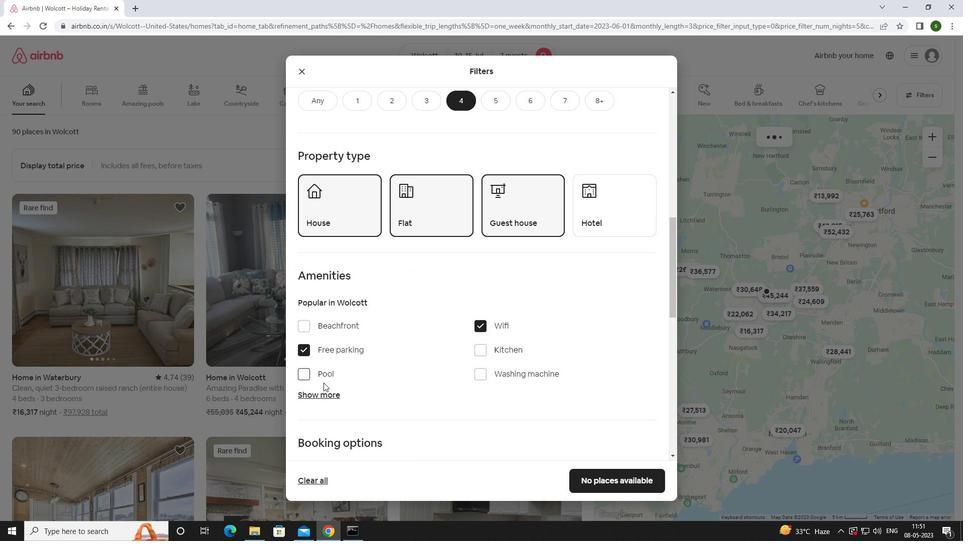 
Action: Mouse pressed left at (323, 393)
Screenshot: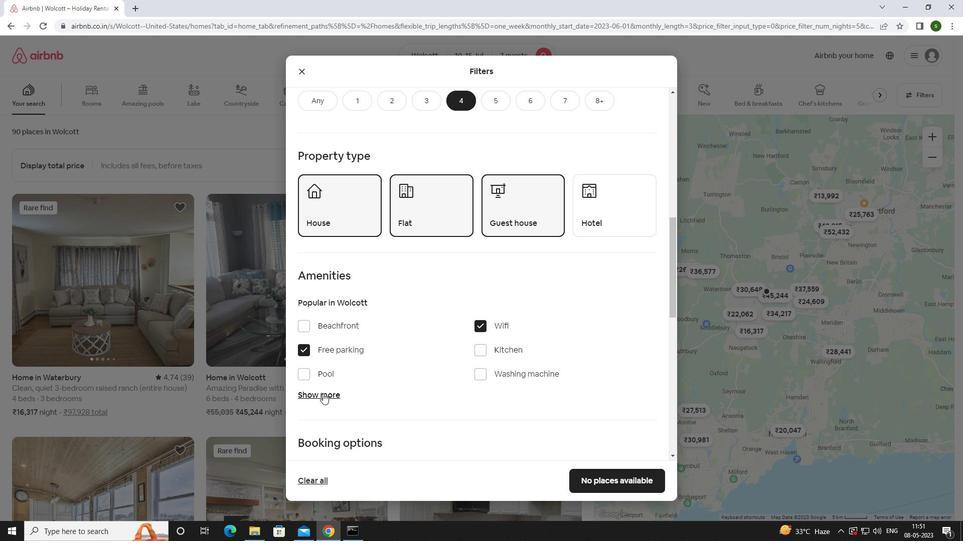 
Action: Mouse moved to (388, 361)
Screenshot: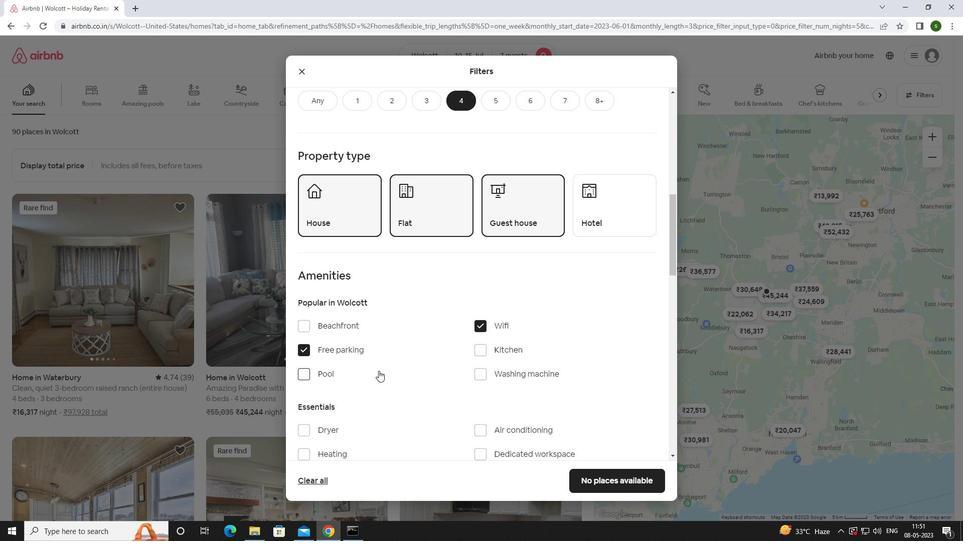 
Action: Mouse scrolled (388, 361) with delta (0, 0)
Screenshot: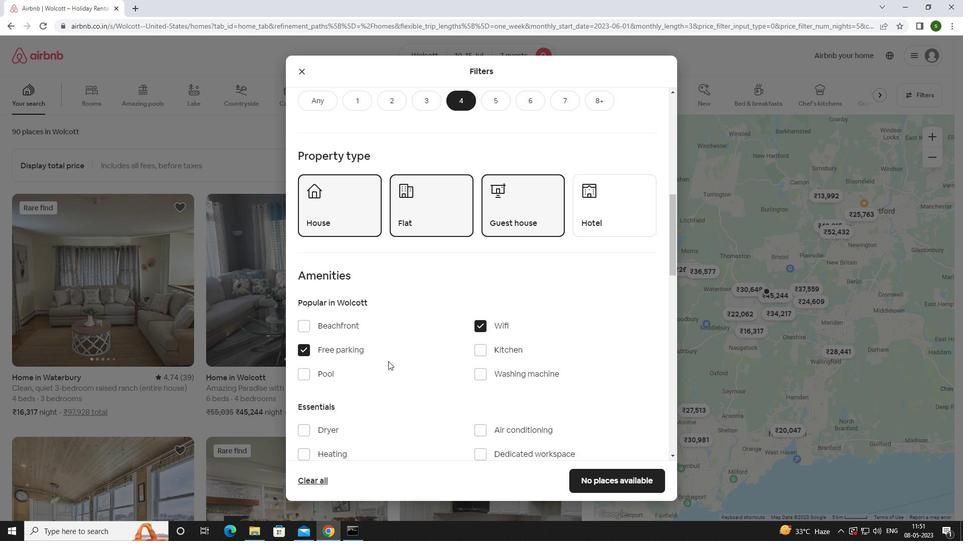 
Action: Mouse scrolled (388, 361) with delta (0, 0)
Screenshot: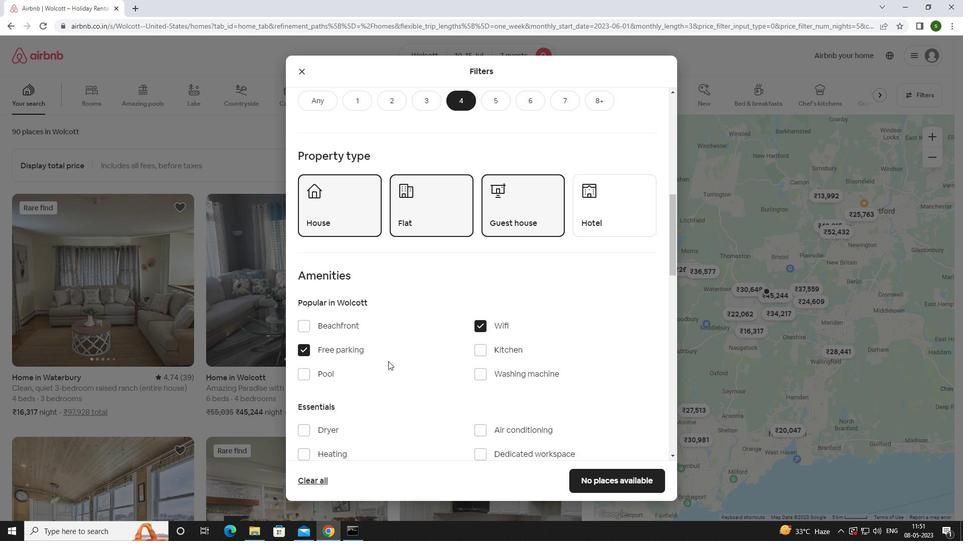 
Action: Mouse moved to (322, 379)
Screenshot: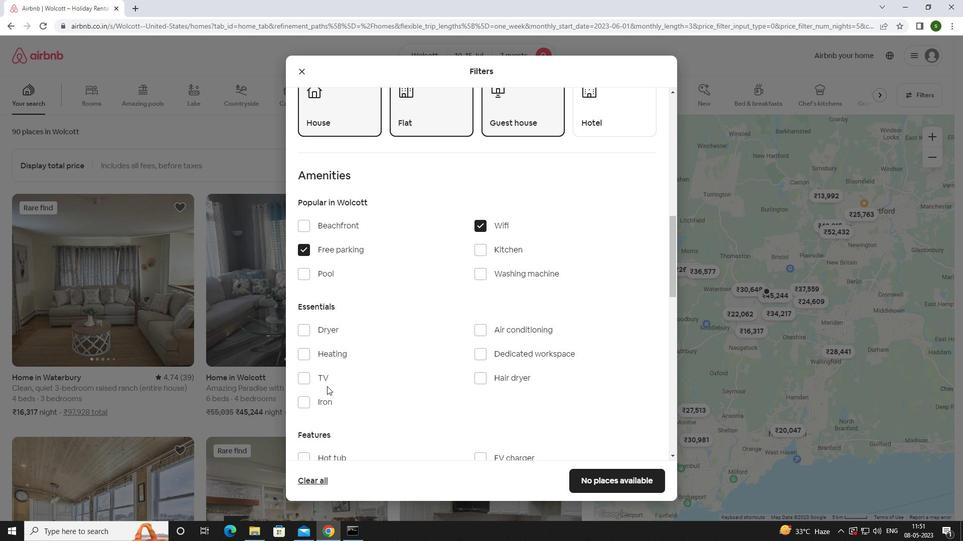 
Action: Mouse pressed left at (322, 379)
Screenshot: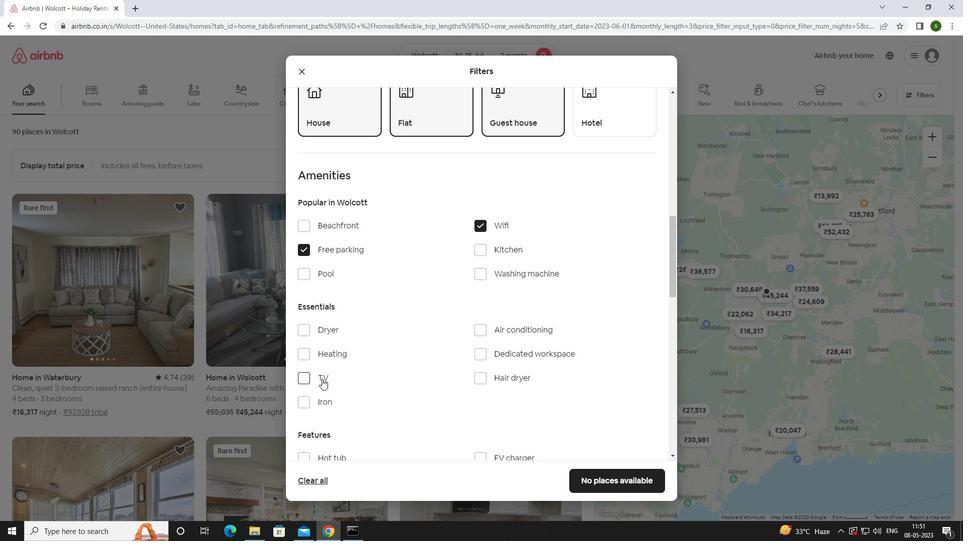 
Action: Mouse moved to (409, 364)
Screenshot: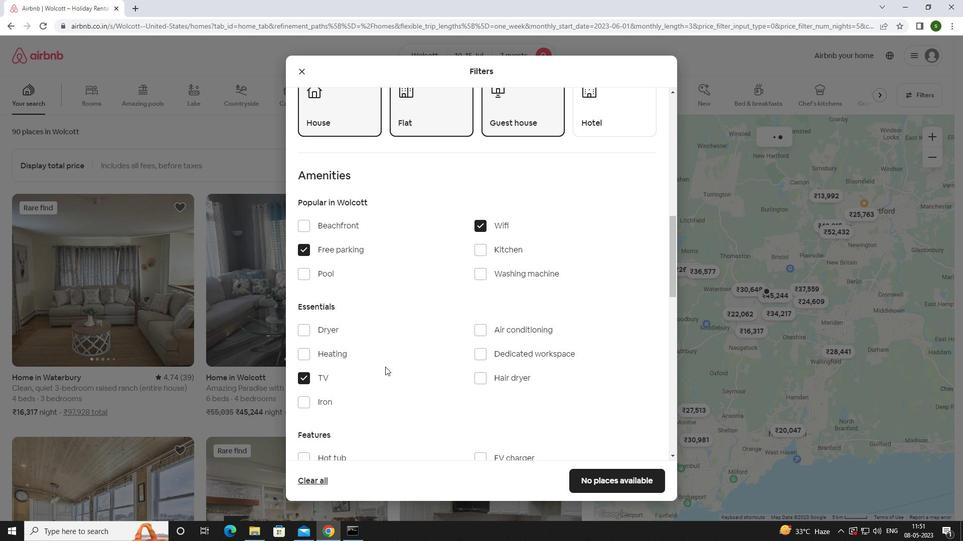 
Action: Mouse scrolled (409, 364) with delta (0, 0)
Screenshot: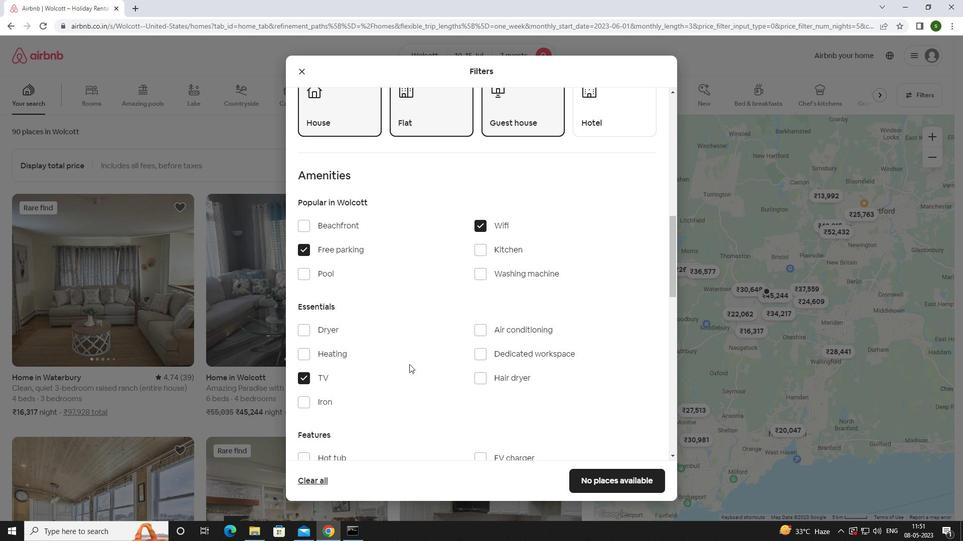 
Action: Mouse scrolled (409, 364) with delta (0, 0)
Screenshot: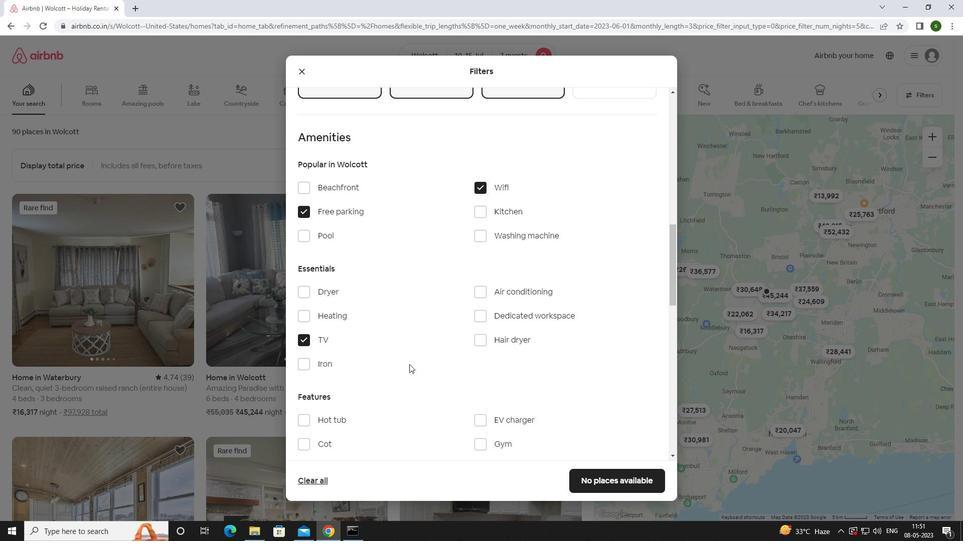 
Action: Mouse scrolled (409, 364) with delta (0, 0)
Screenshot: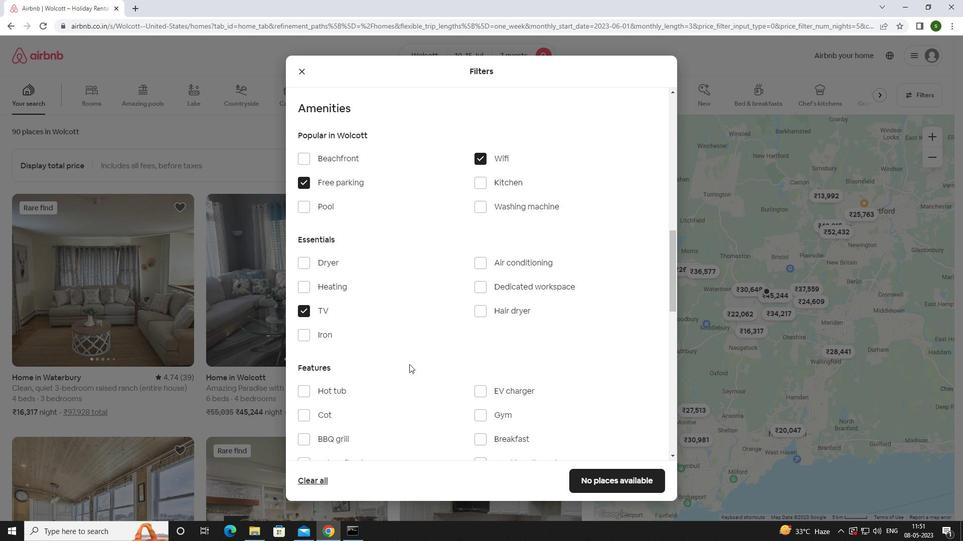 
Action: Mouse moved to (489, 335)
Screenshot: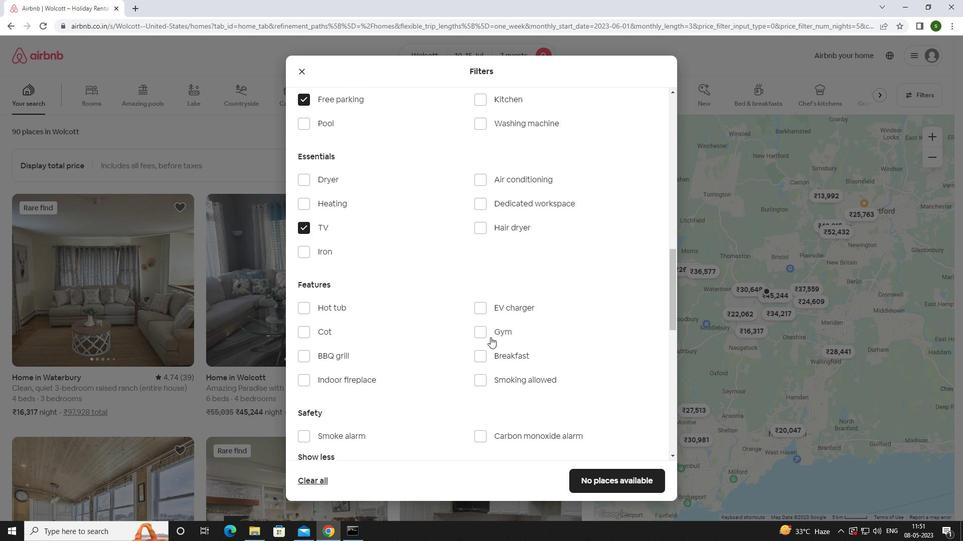 
Action: Mouse pressed left at (489, 335)
Screenshot: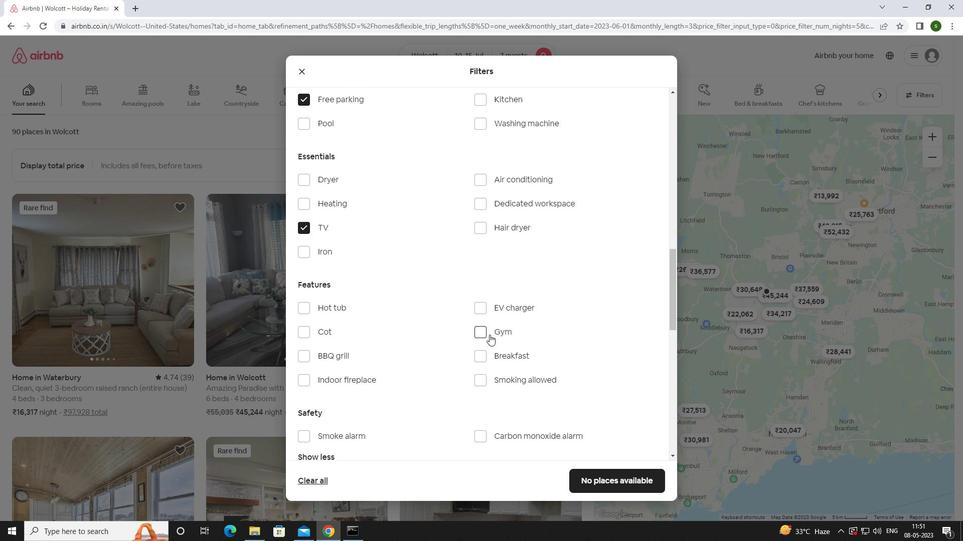 
Action: Mouse moved to (491, 358)
Screenshot: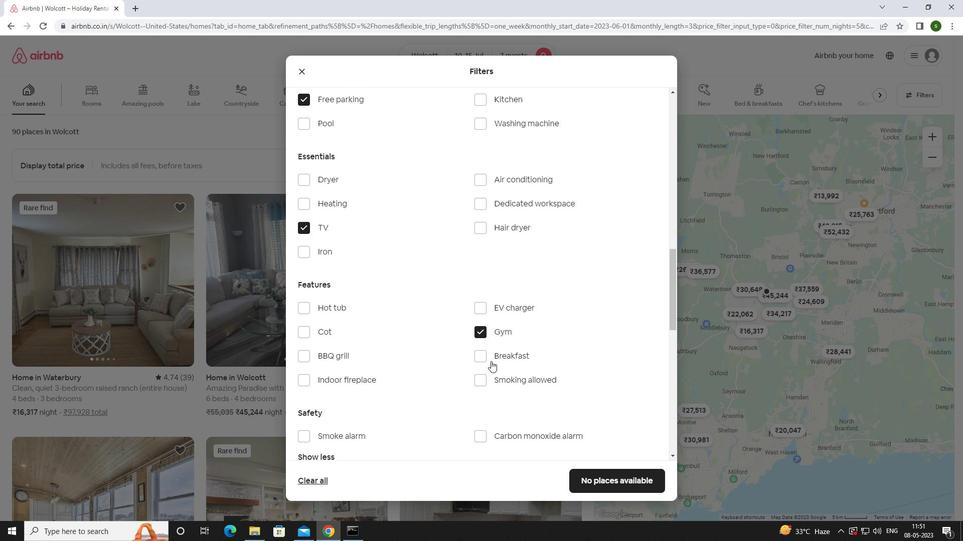 
Action: Mouse pressed left at (491, 358)
Screenshot: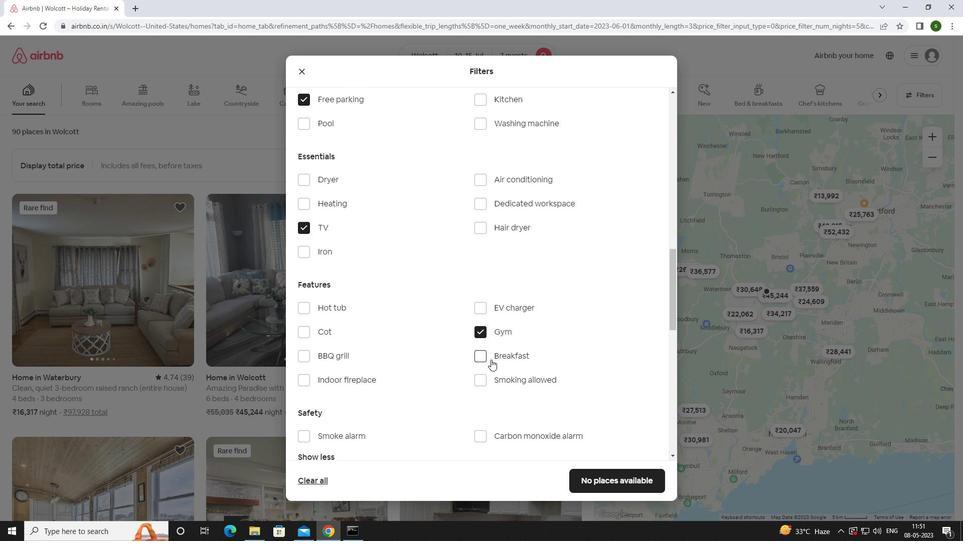 
Action: Mouse moved to (488, 357)
Screenshot: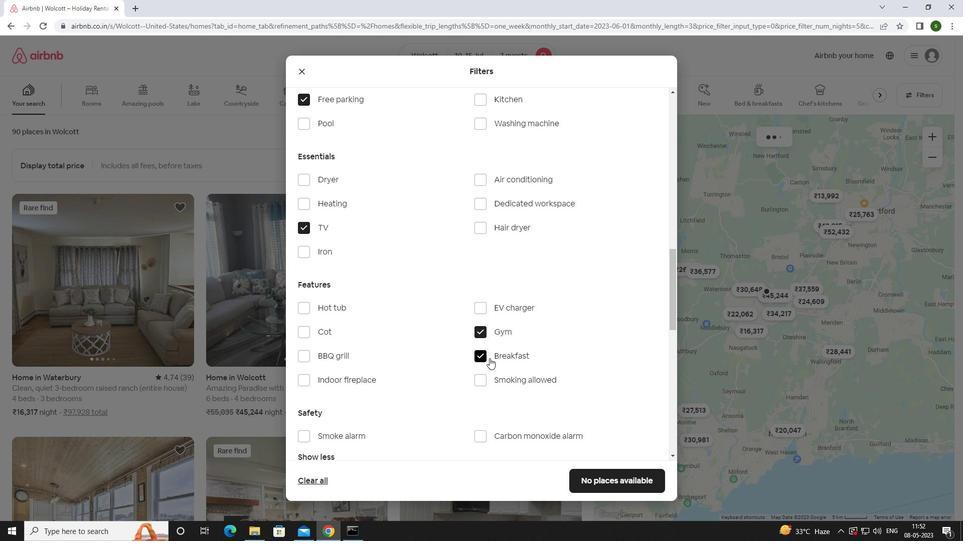 
Action: Mouse scrolled (488, 357) with delta (0, 0)
Screenshot: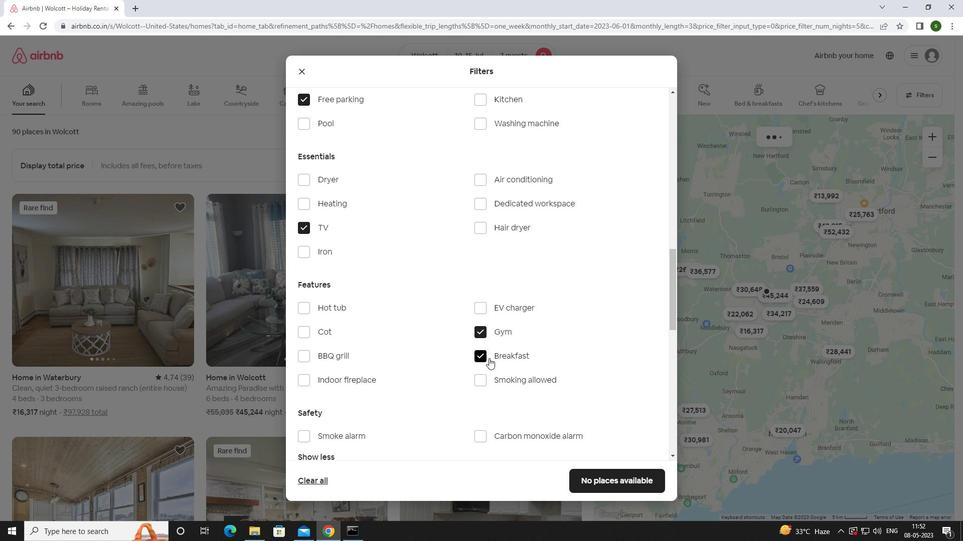 
Action: Mouse scrolled (488, 357) with delta (0, 0)
Screenshot: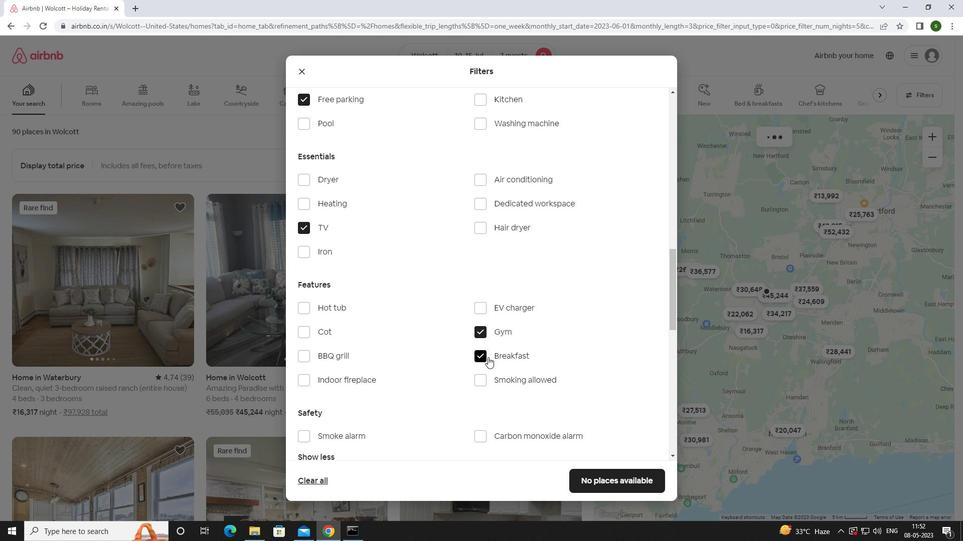 
Action: Mouse scrolled (488, 357) with delta (0, 0)
Screenshot: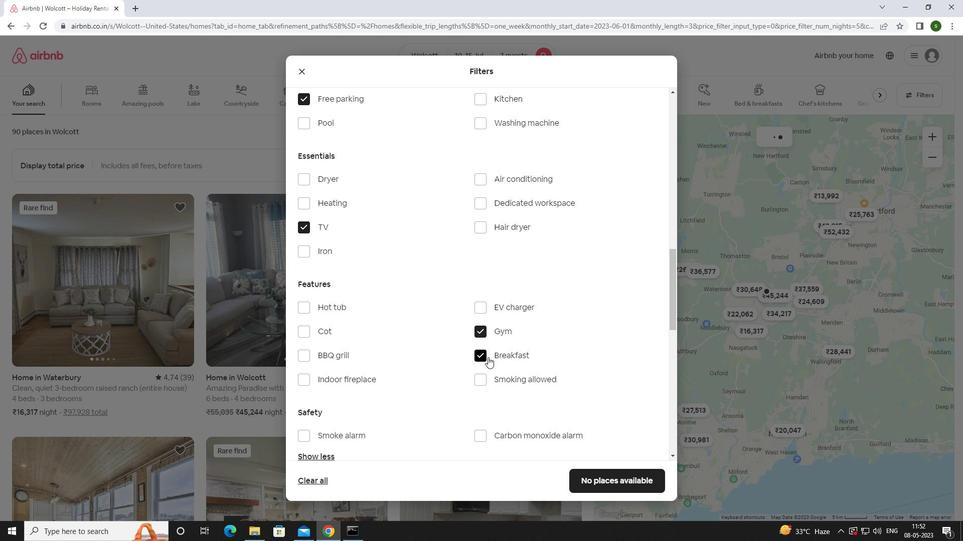 
Action: Mouse scrolled (488, 357) with delta (0, 0)
Screenshot: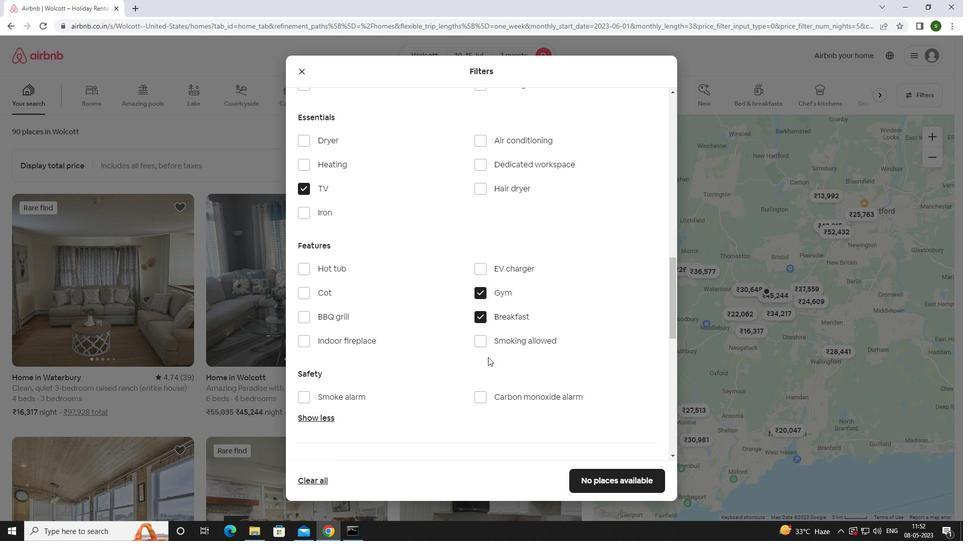 
Action: Mouse scrolled (488, 357) with delta (0, 0)
Screenshot: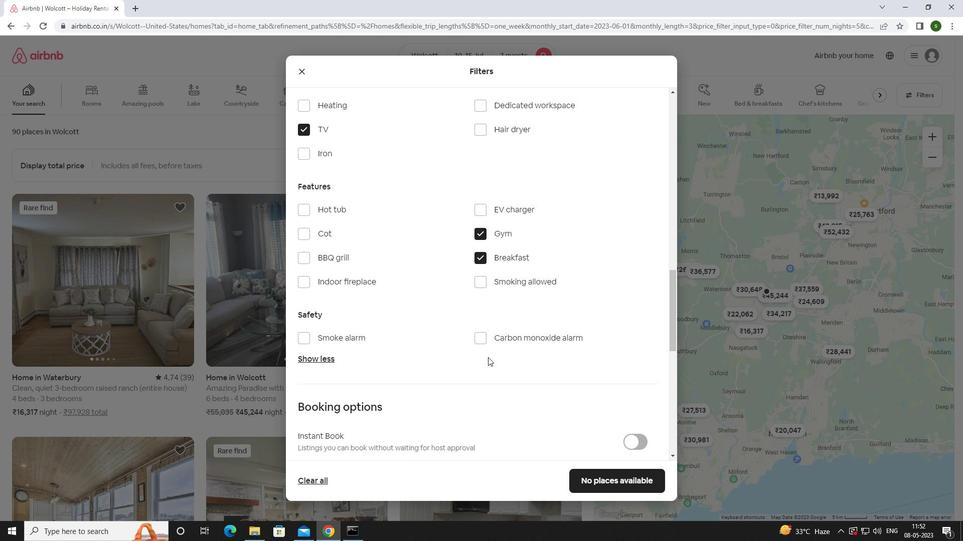 
Action: Mouse moved to (628, 318)
Screenshot: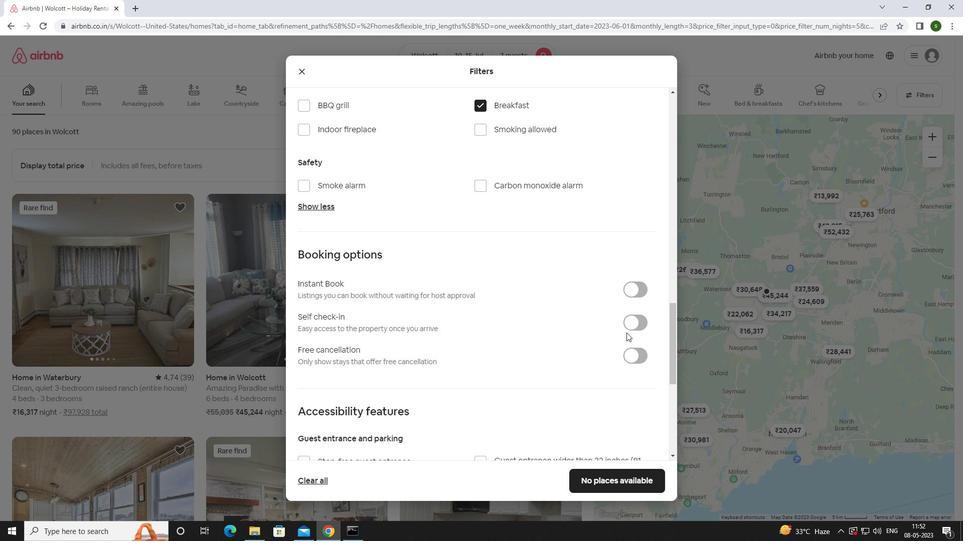 
Action: Mouse pressed left at (628, 318)
Screenshot: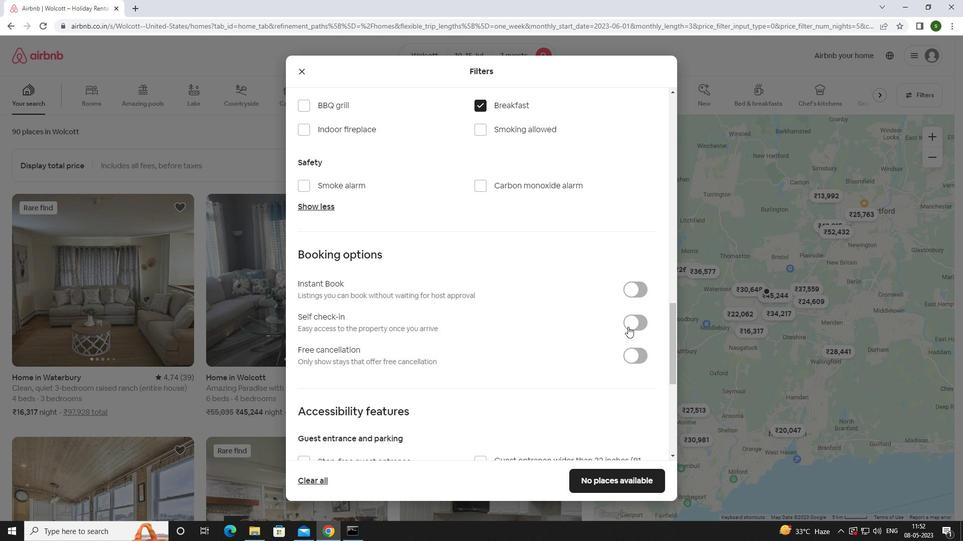 
Action: Mouse moved to (499, 317)
Screenshot: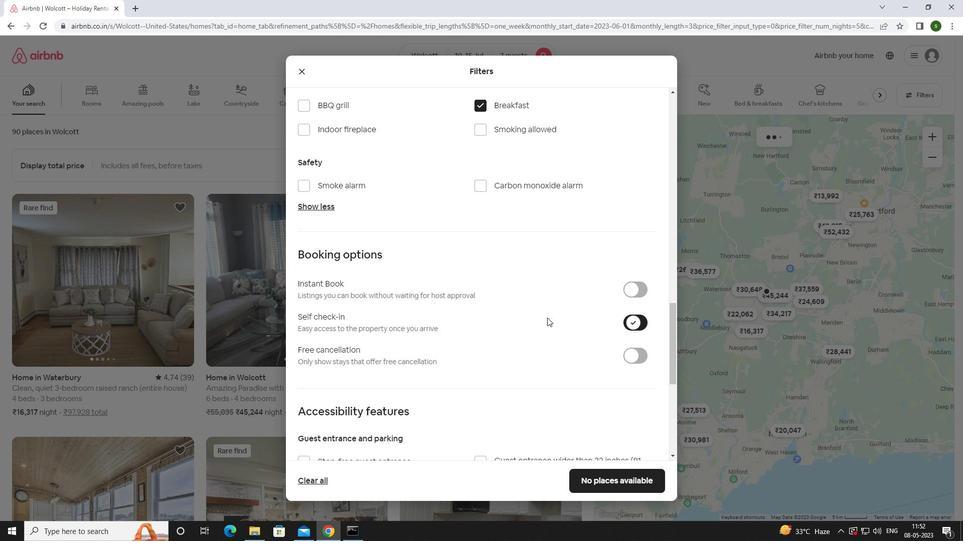 
Action: Mouse scrolled (499, 316) with delta (0, 0)
Screenshot: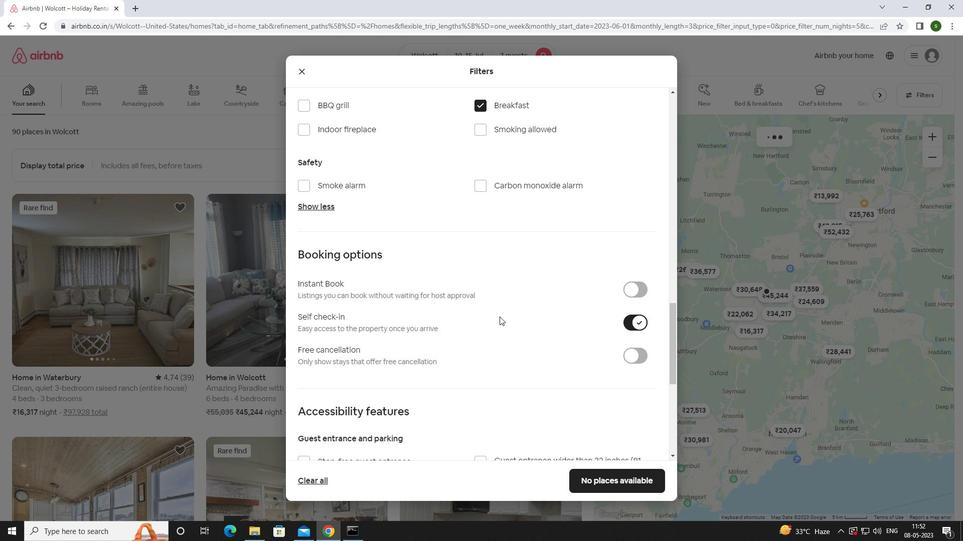 
Action: Mouse scrolled (499, 316) with delta (0, 0)
Screenshot: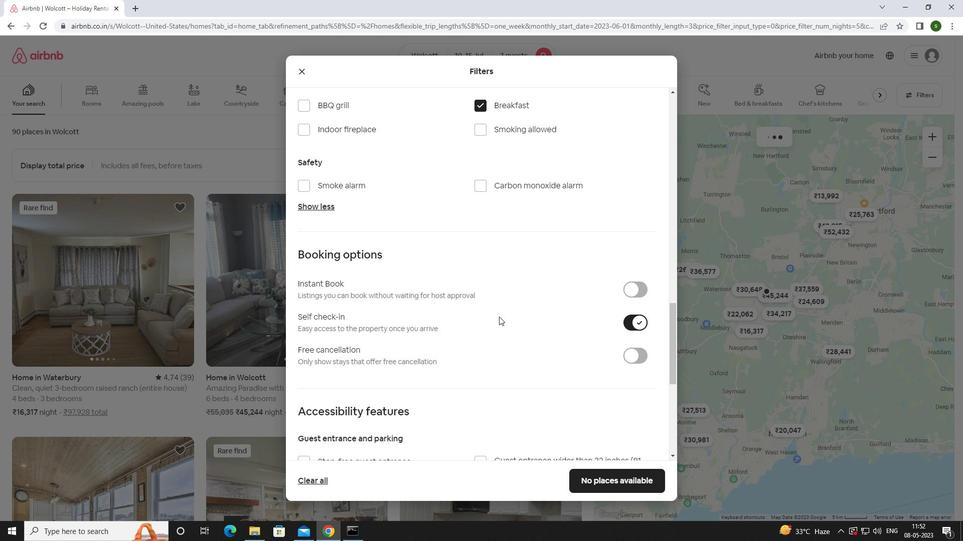 
Action: Mouse scrolled (499, 316) with delta (0, 0)
Screenshot: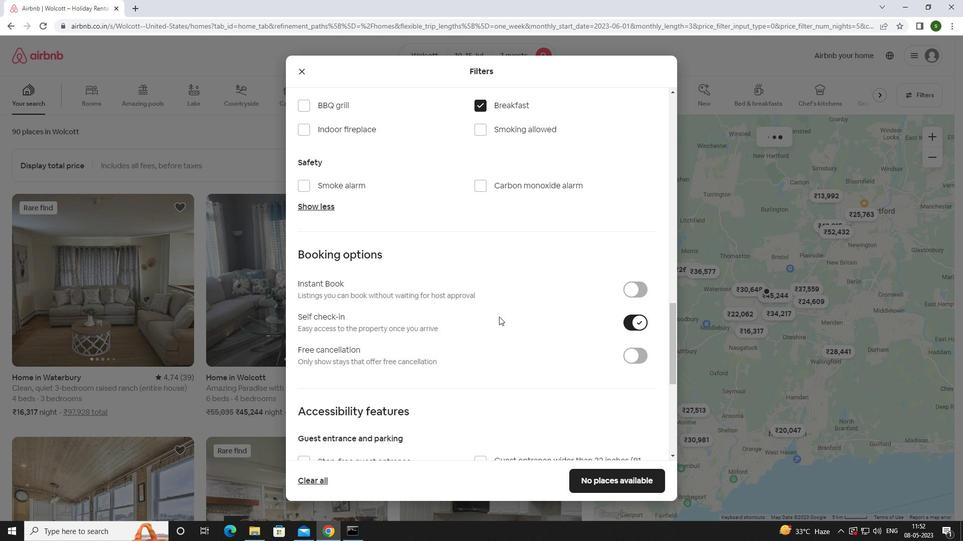 
Action: Mouse scrolled (499, 316) with delta (0, 0)
Screenshot: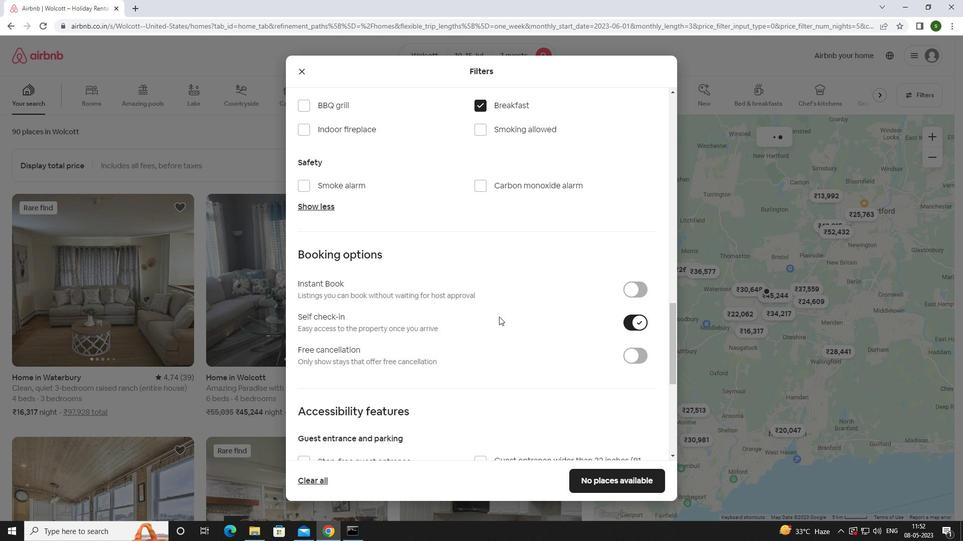
Action: Mouse scrolled (499, 316) with delta (0, 0)
Screenshot: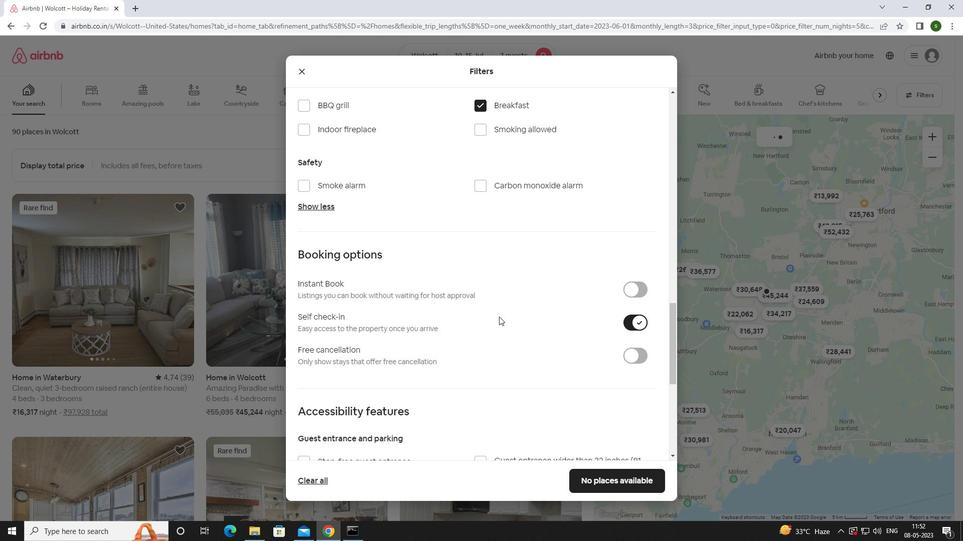 
Action: Mouse scrolled (499, 316) with delta (0, 0)
Screenshot: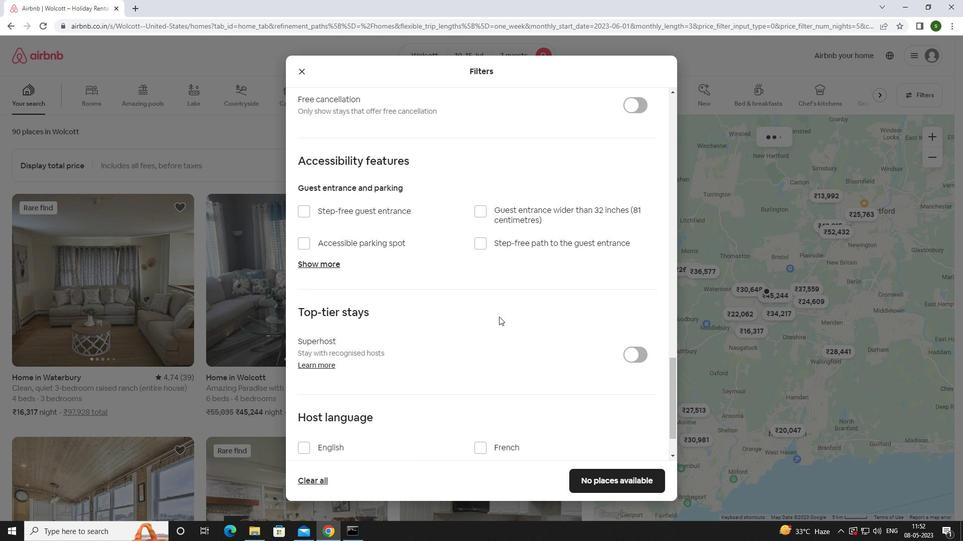
Action: Mouse scrolled (499, 316) with delta (0, 0)
Screenshot: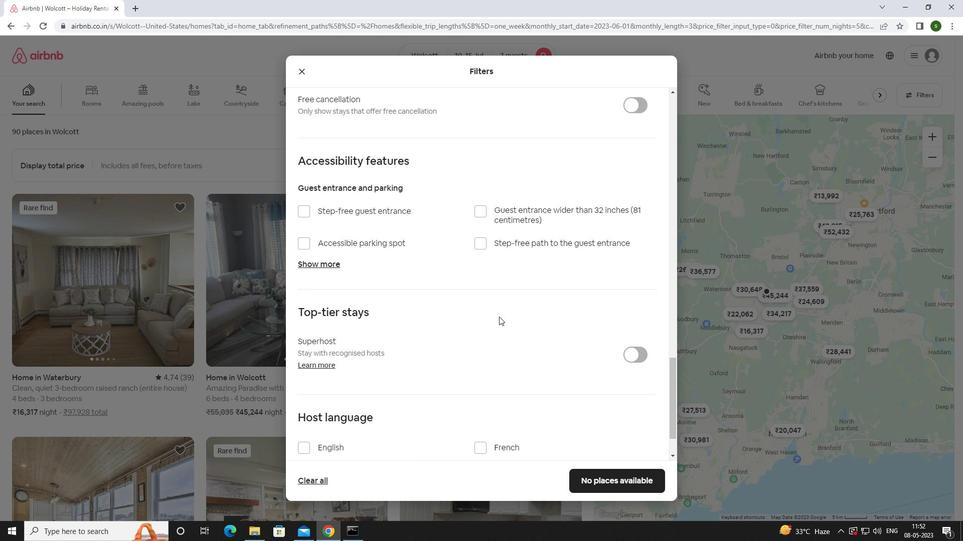 
Action: Mouse scrolled (499, 316) with delta (0, 0)
Screenshot: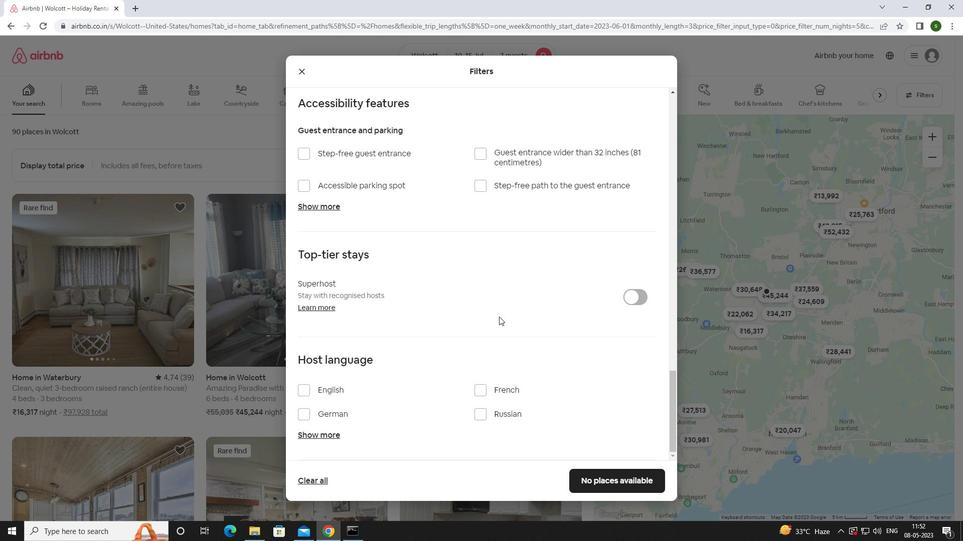 
Action: Mouse scrolled (499, 316) with delta (0, 0)
Screenshot: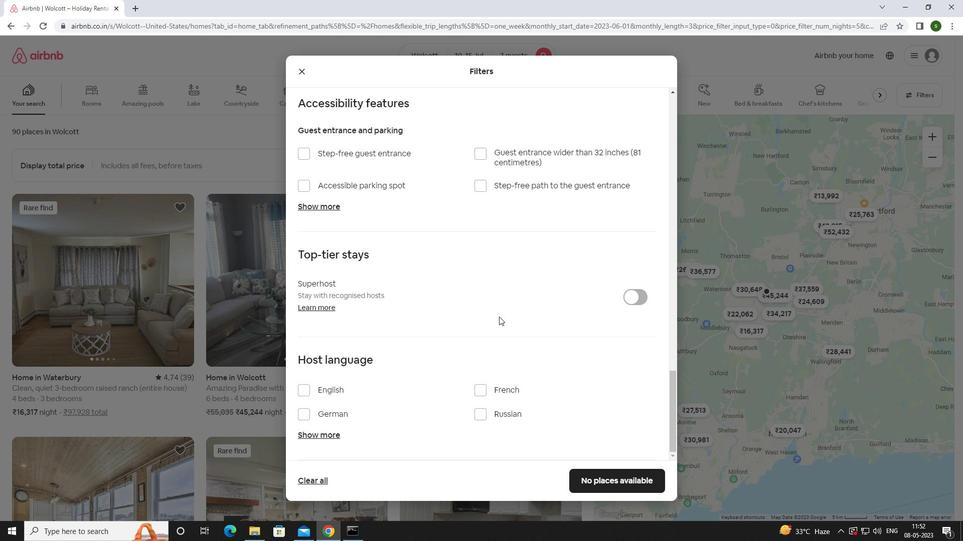 
Action: Mouse scrolled (499, 316) with delta (0, 0)
Screenshot: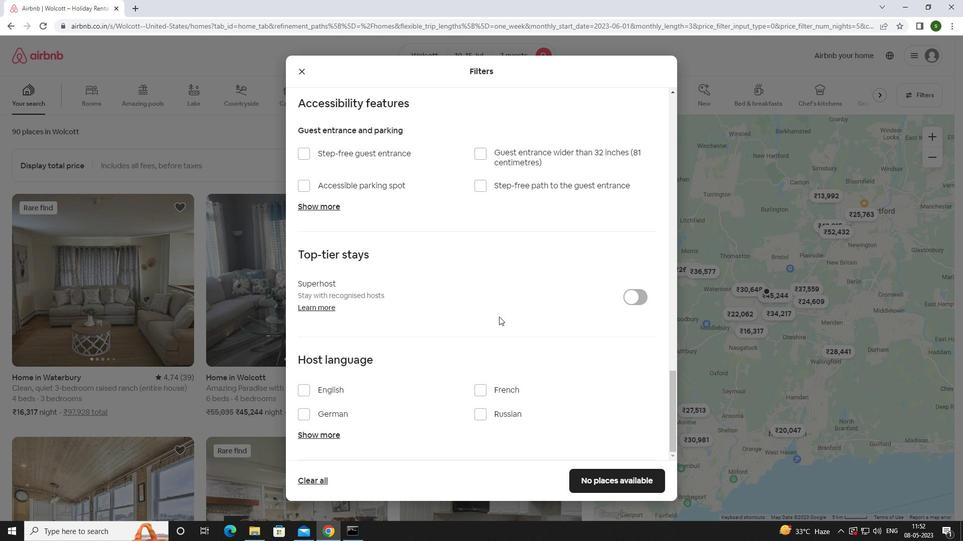 
Action: Mouse scrolled (499, 316) with delta (0, 0)
Screenshot: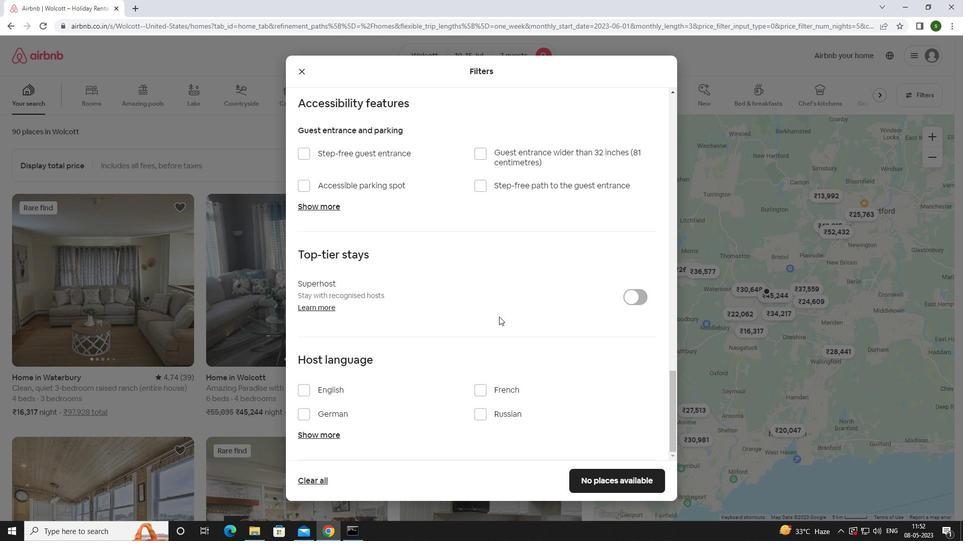
Action: Mouse moved to (338, 388)
Screenshot: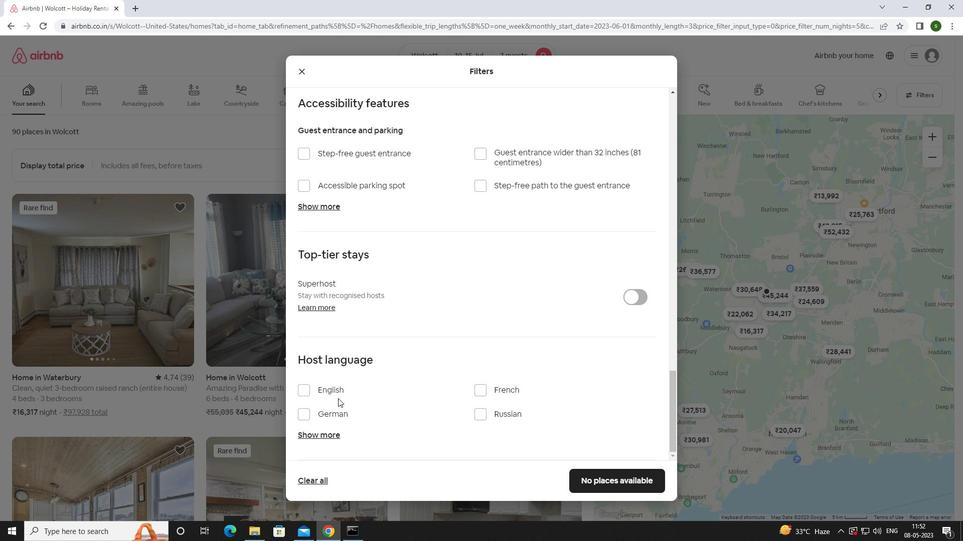 
Action: Mouse pressed left at (338, 388)
Screenshot: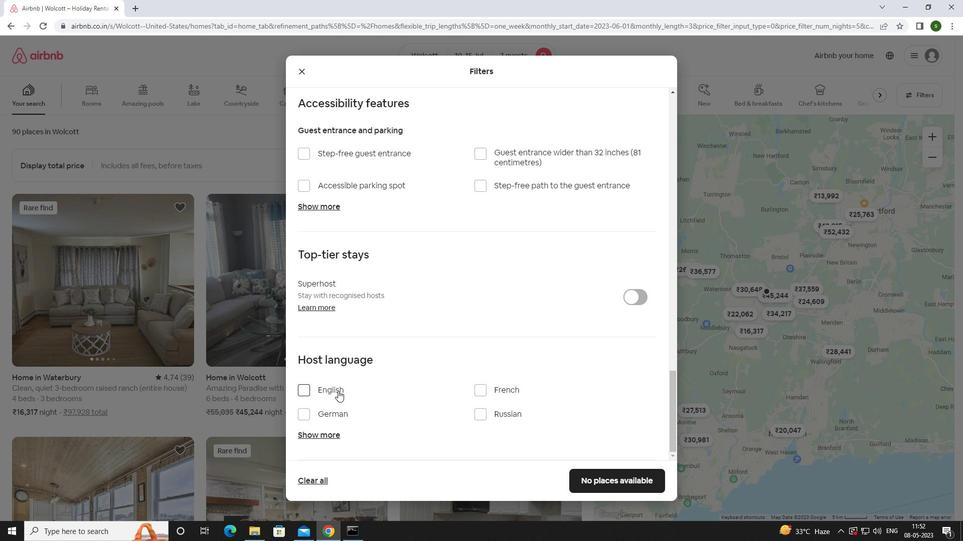 
Action: Mouse moved to (597, 481)
Screenshot: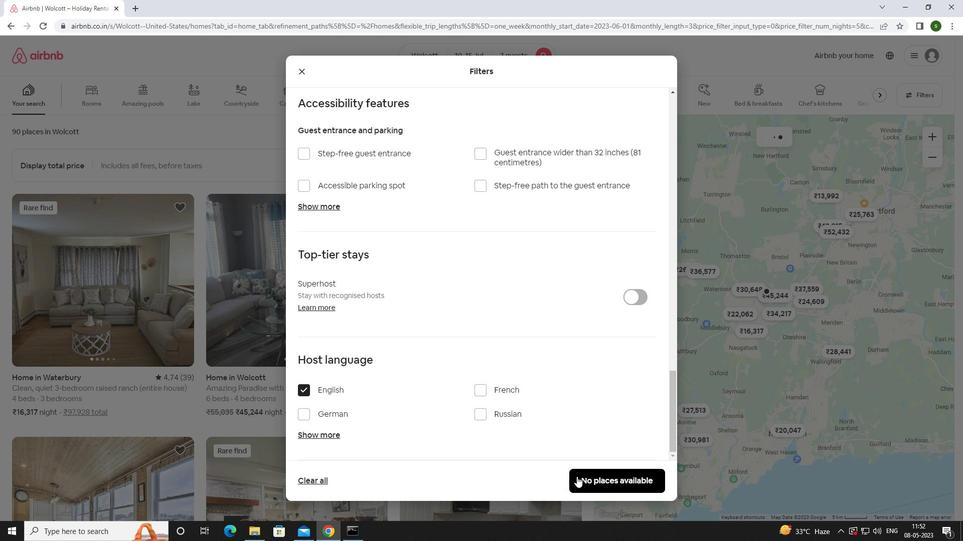 
Action: Mouse pressed left at (597, 481)
Screenshot: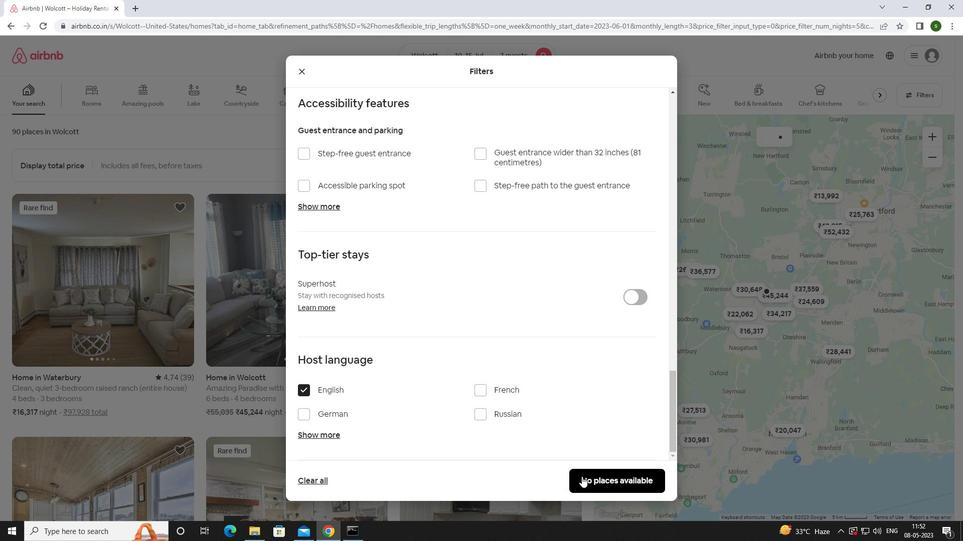 
Action: Mouse moved to (348, 284)
Screenshot: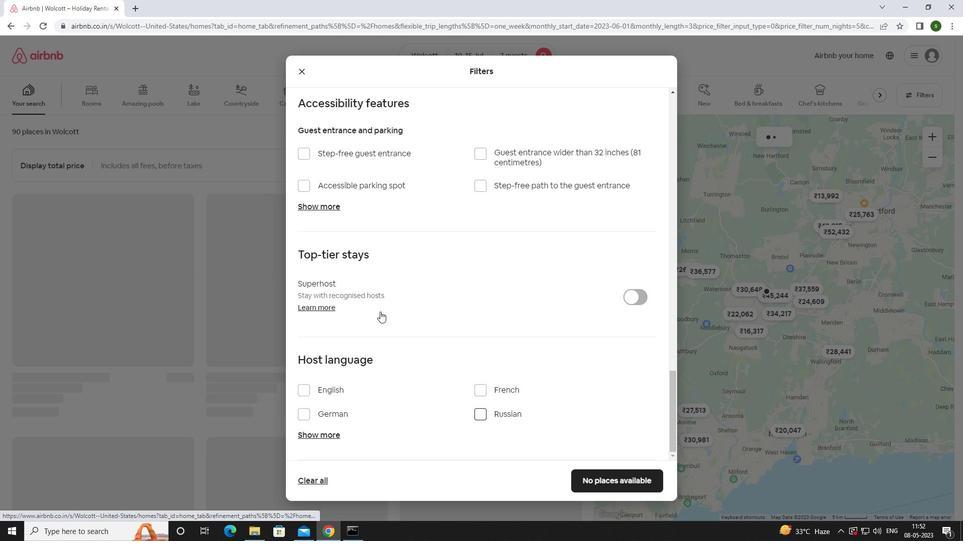 
